 Task: Create a due date automation trigger when advanced on, on the monday before a card is due add content with a description not ending with resume at 11:00 AM.
Action: Mouse moved to (1054, 309)
Screenshot: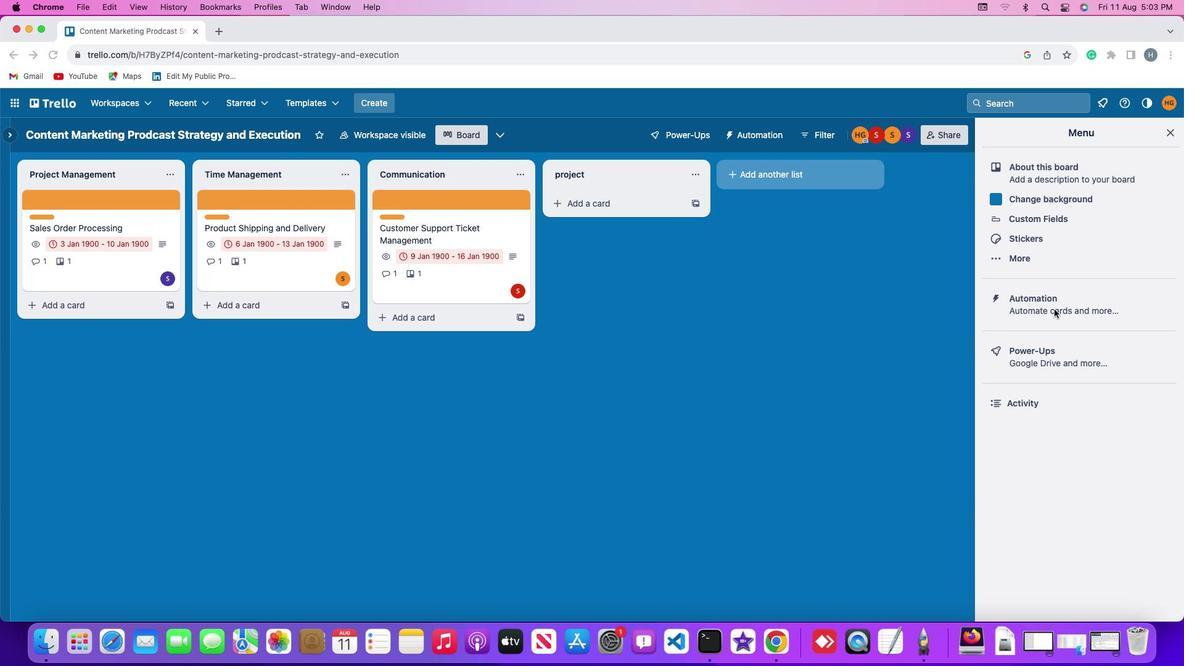 
Action: Mouse pressed left at (1054, 309)
Screenshot: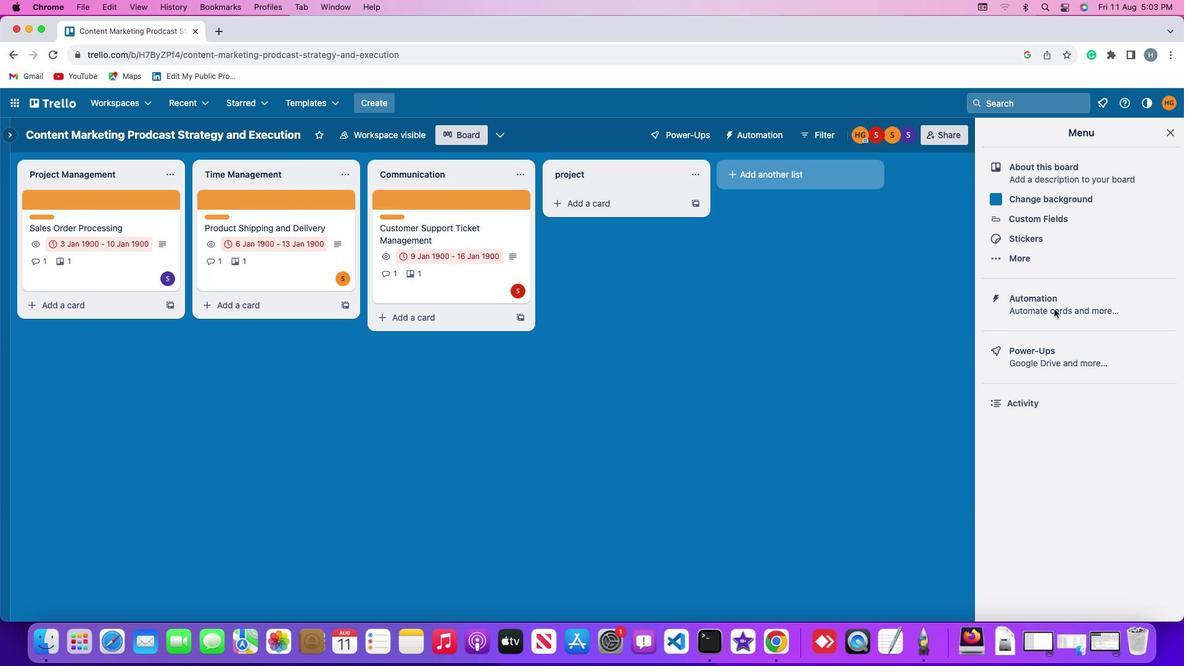 
Action: Mouse pressed left at (1054, 309)
Screenshot: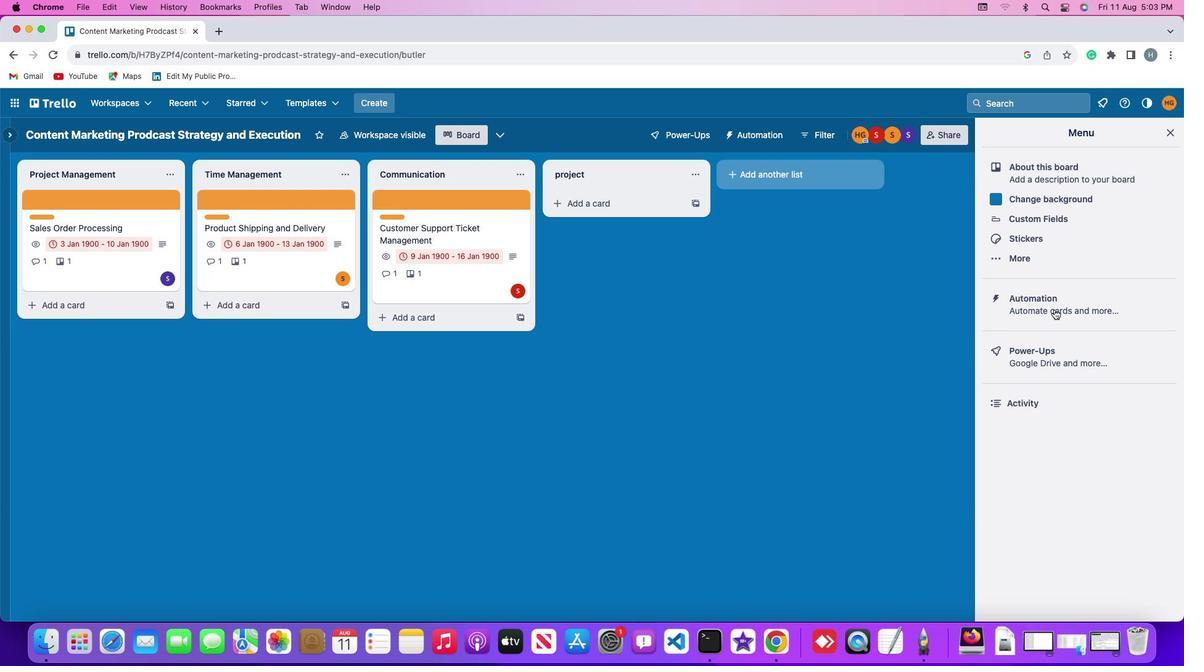 
Action: Mouse moved to (67, 296)
Screenshot: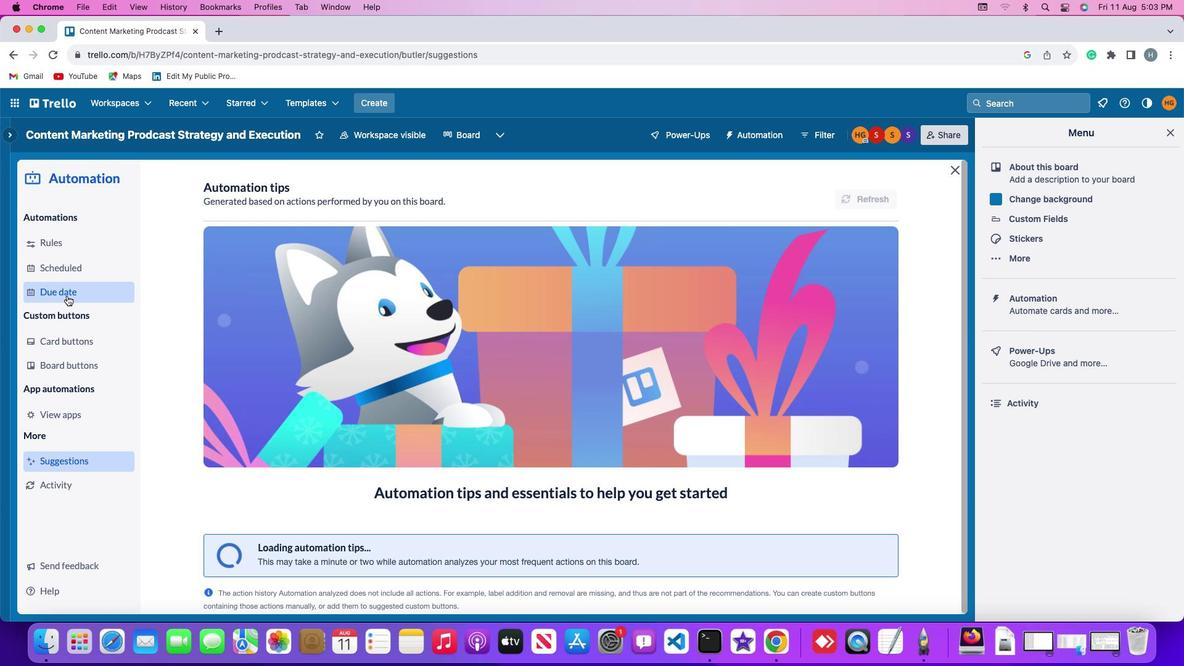 
Action: Mouse pressed left at (67, 296)
Screenshot: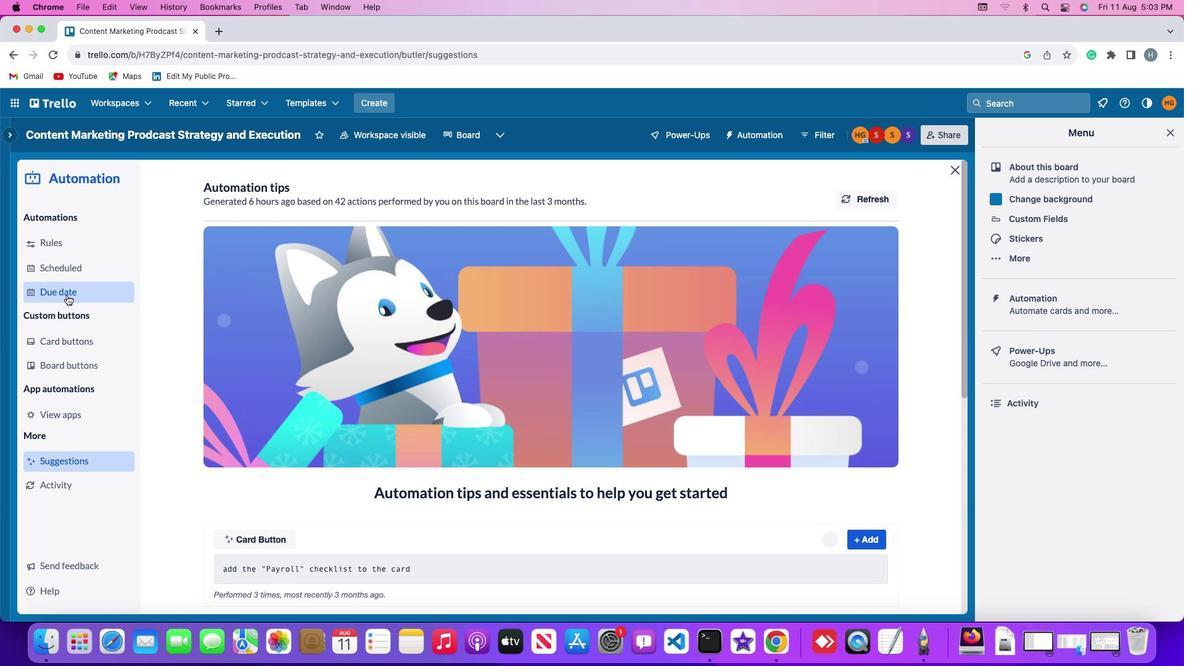 
Action: Mouse moved to (817, 191)
Screenshot: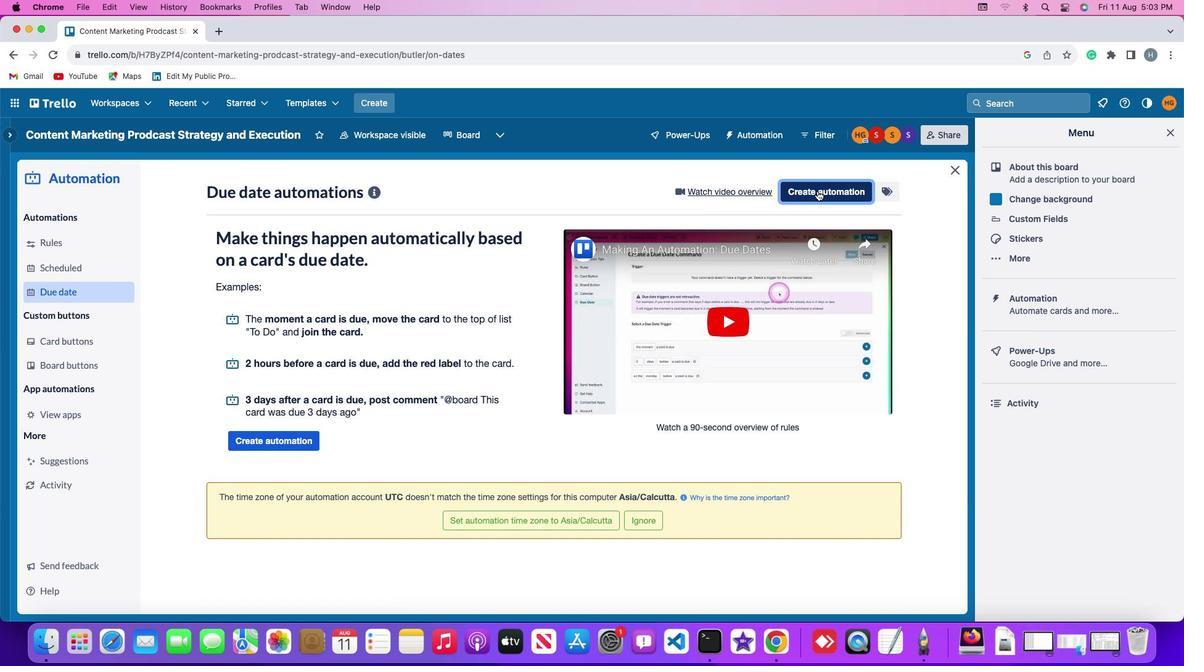 
Action: Mouse pressed left at (817, 191)
Screenshot: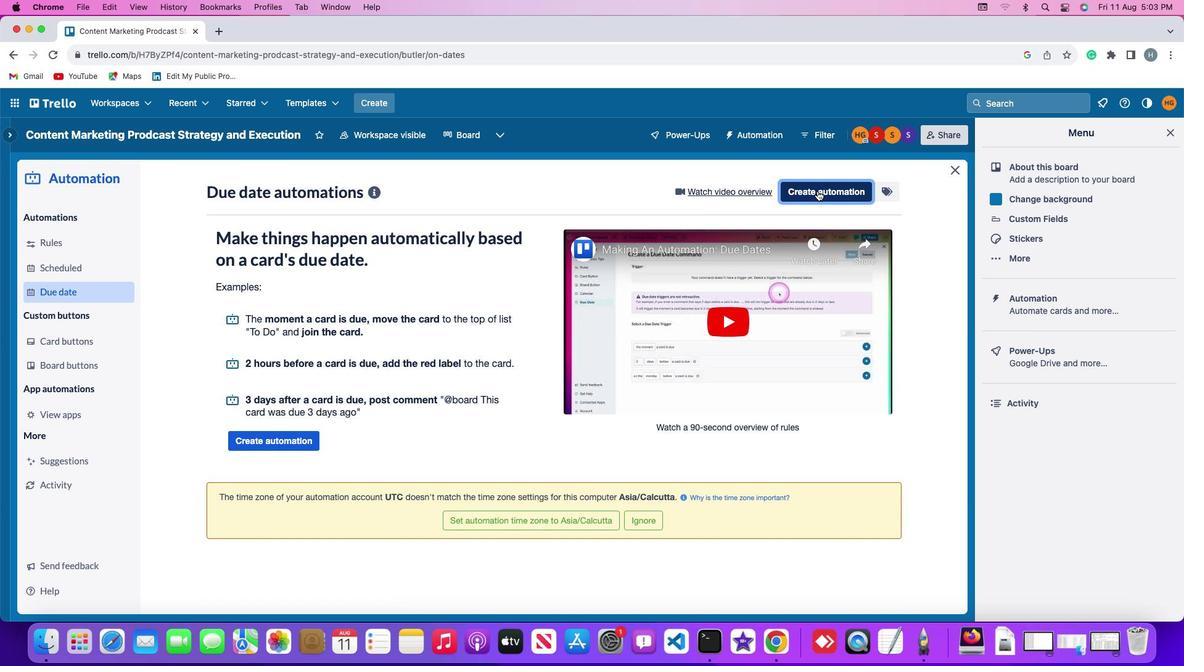 
Action: Mouse moved to (256, 307)
Screenshot: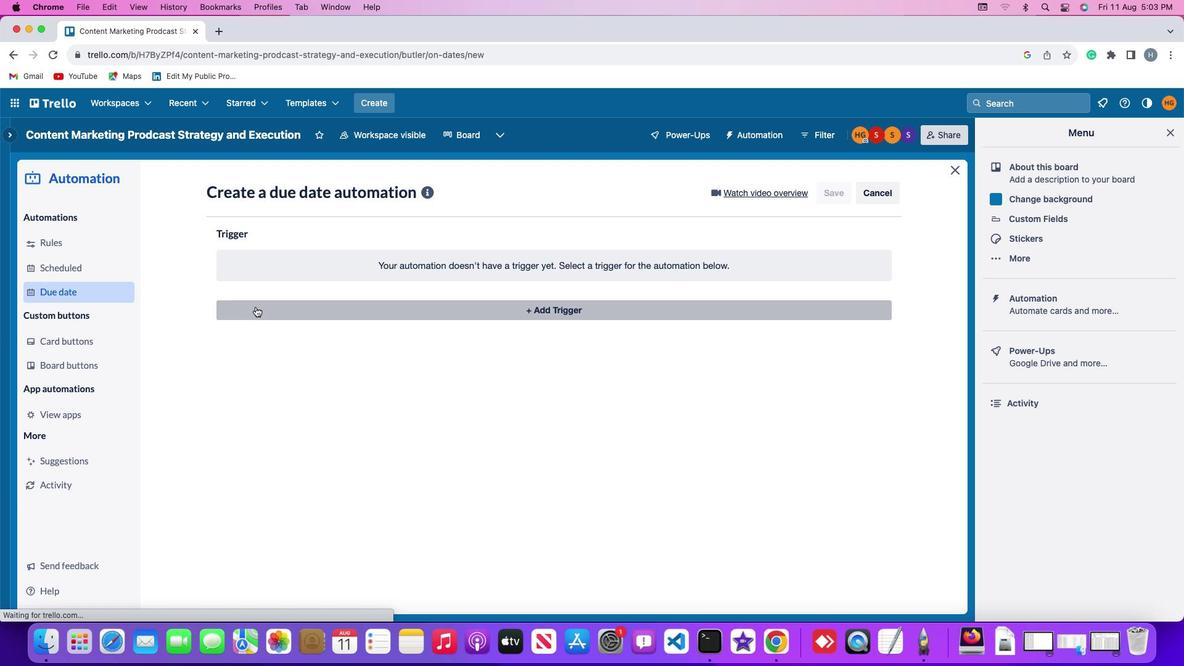 
Action: Mouse pressed left at (256, 307)
Screenshot: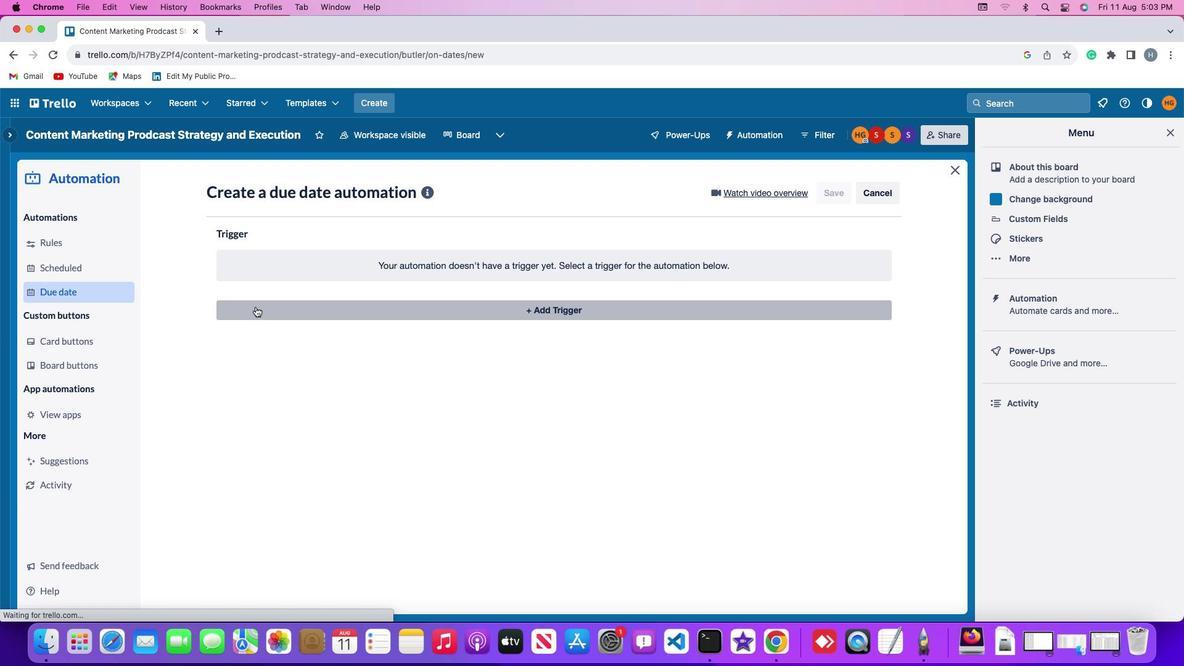 
Action: Mouse moved to (269, 540)
Screenshot: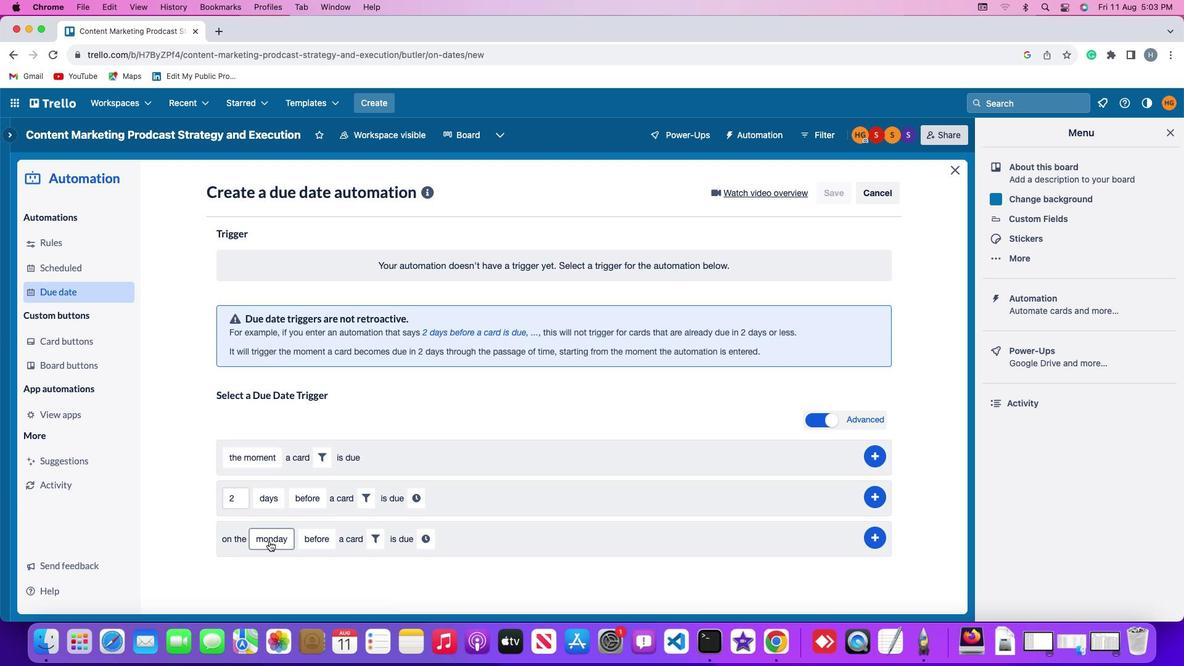 
Action: Mouse pressed left at (269, 540)
Screenshot: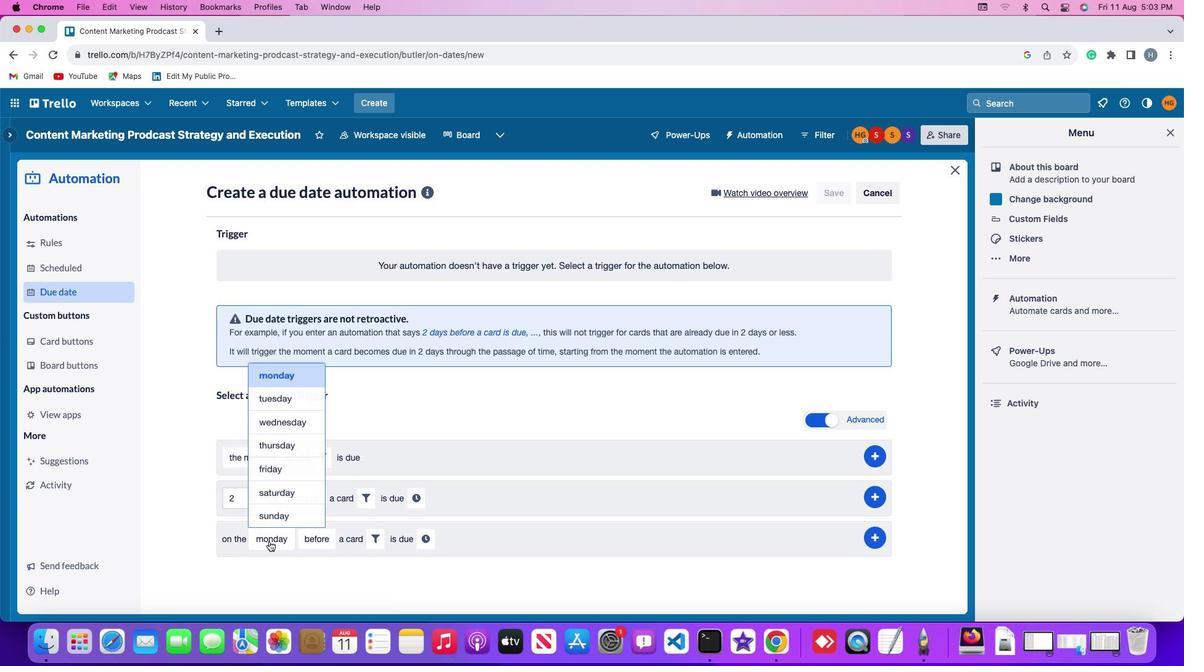 
Action: Mouse moved to (289, 367)
Screenshot: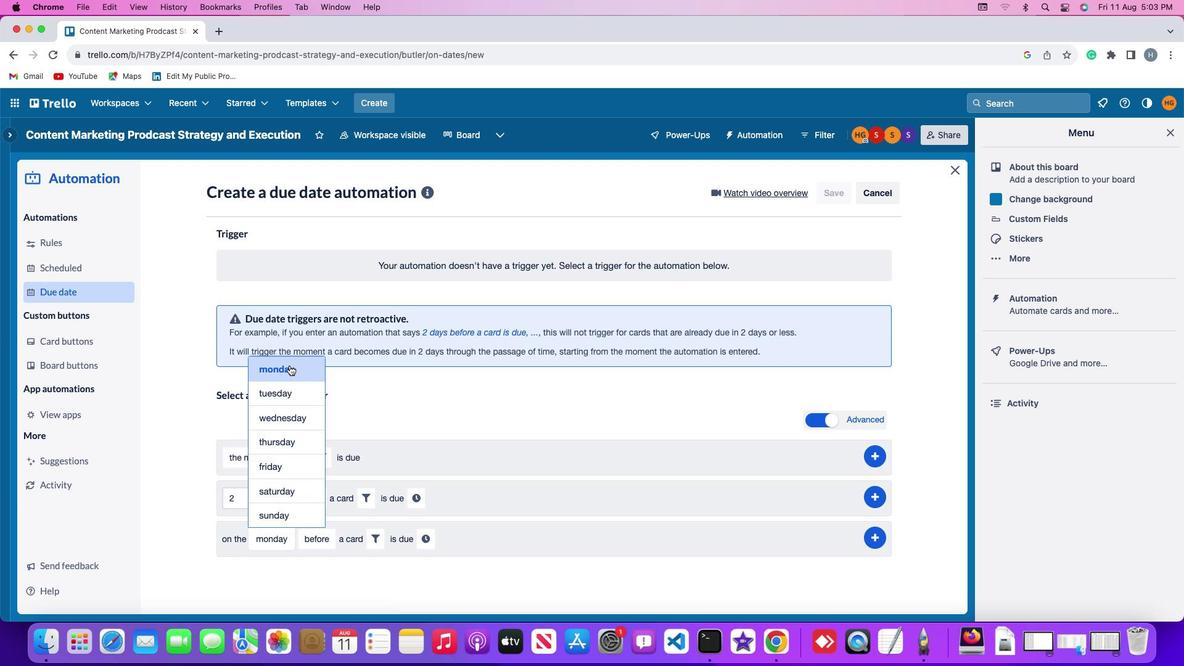 
Action: Mouse pressed left at (289, 367)
Screenshot: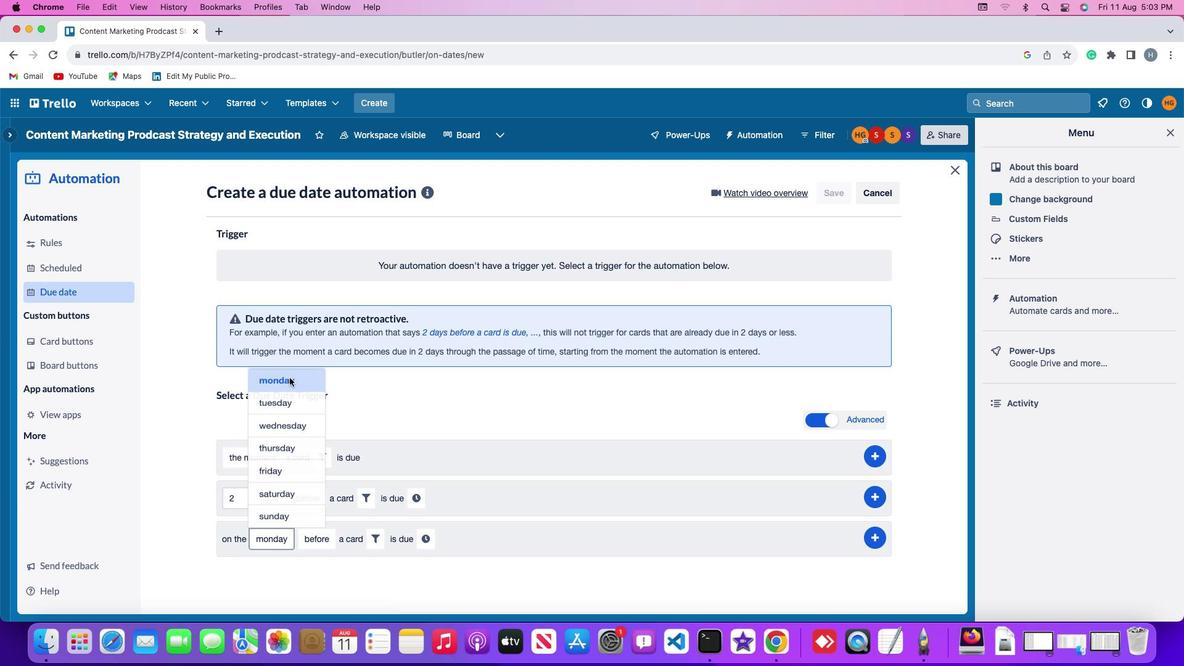 
Action: Mouse moved to (317, 537)
Screenshot: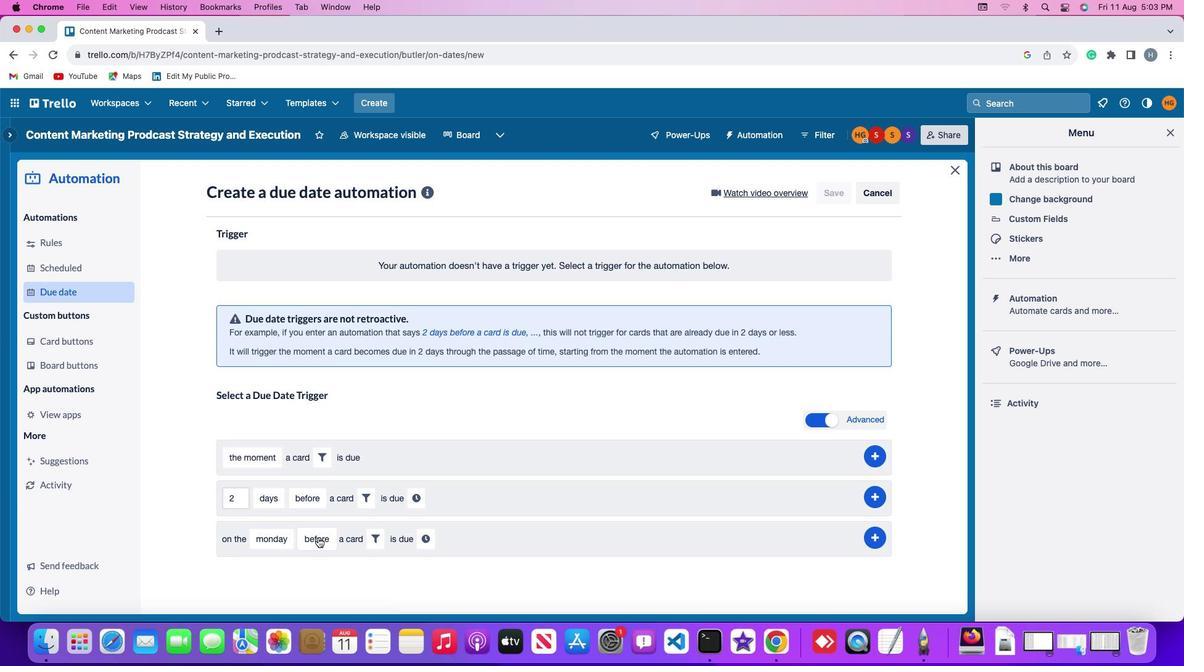 
Action: Mouse pressed left at (317, 537)
Screenshot: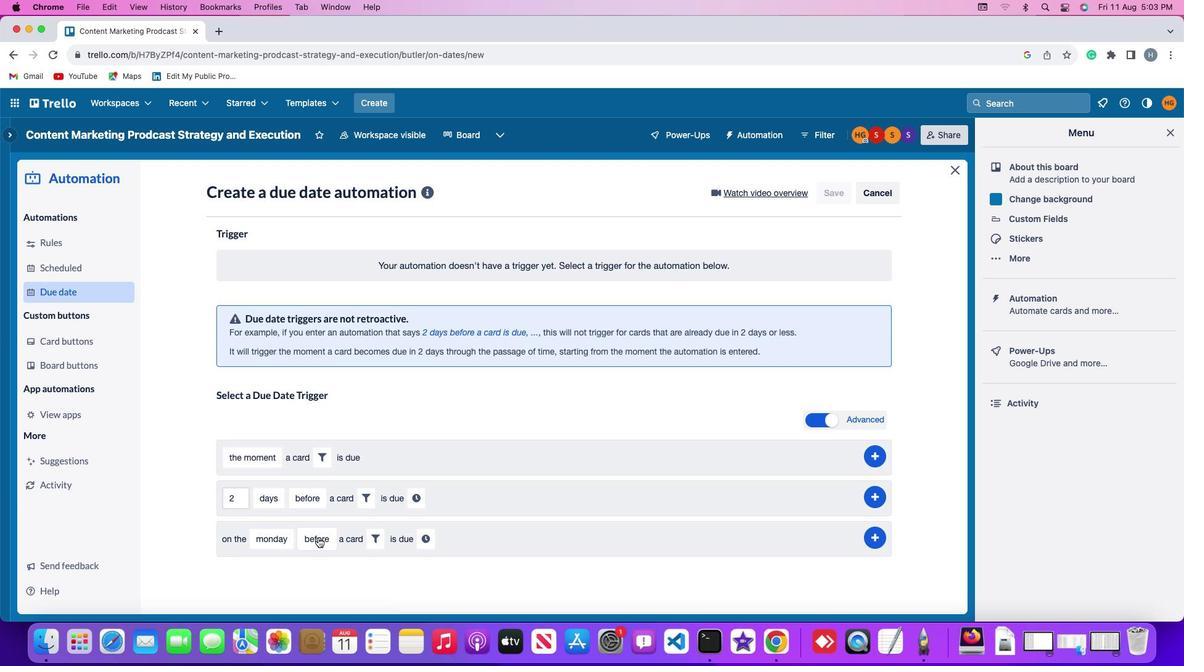 
Action: Mouse moved to (343, 438)
Screenshot: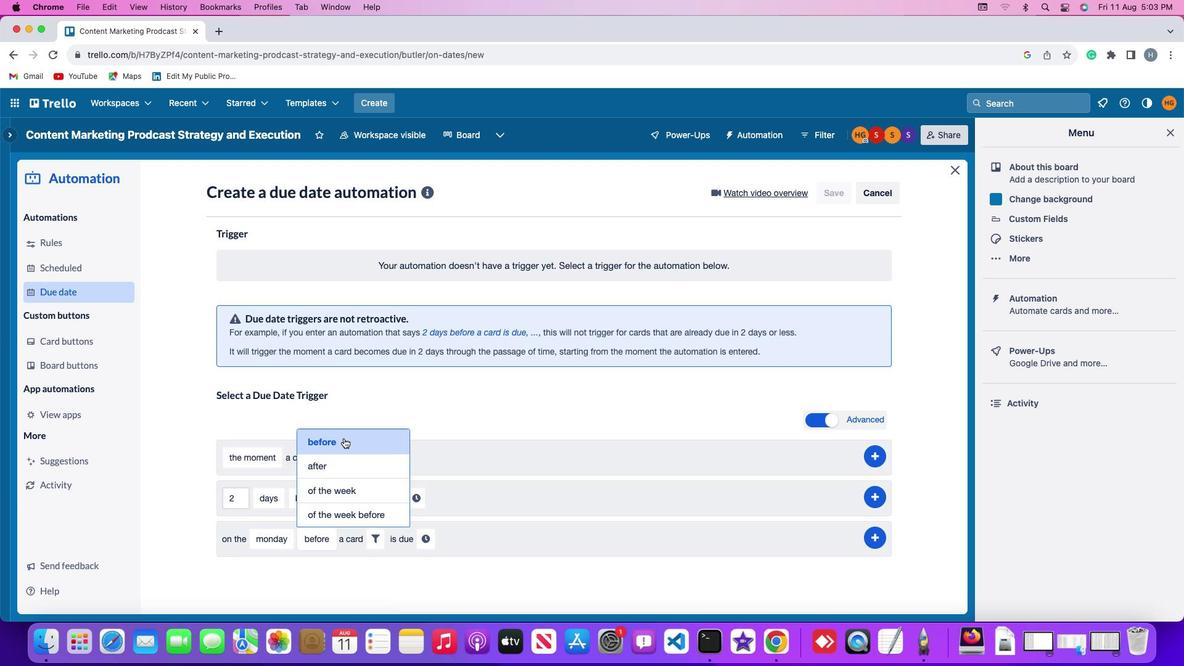 
Action: Mouse pressed left at (343, 438)
Screenshot: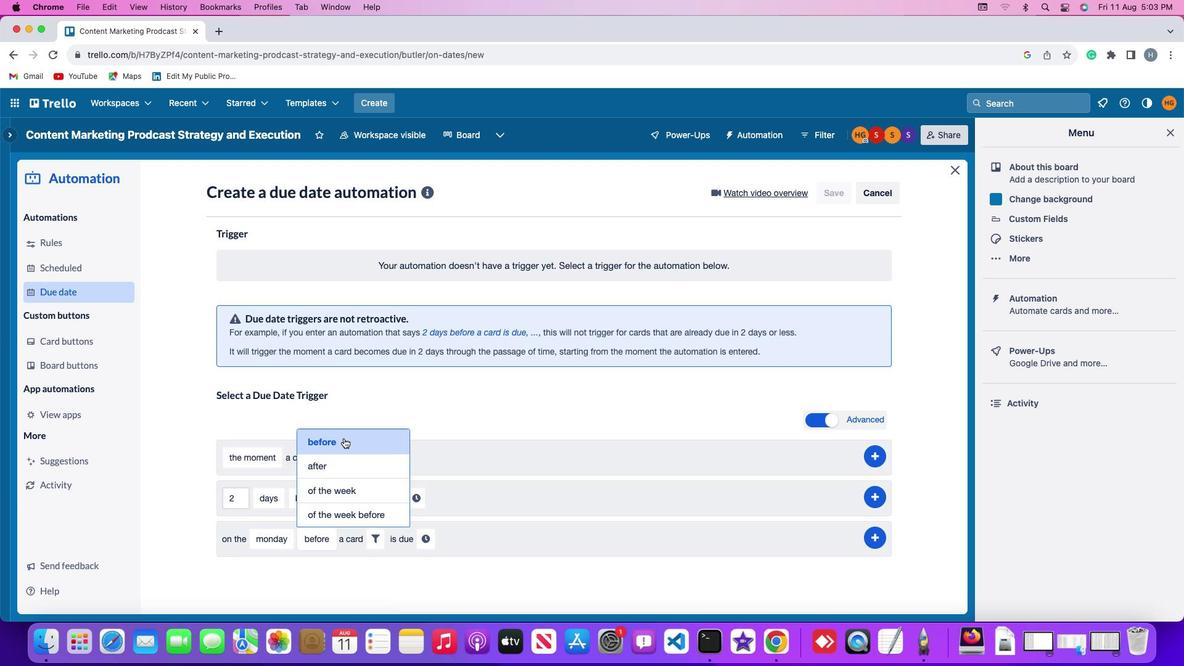 
Action: Mouse moved to (376, 537)
Screenshot: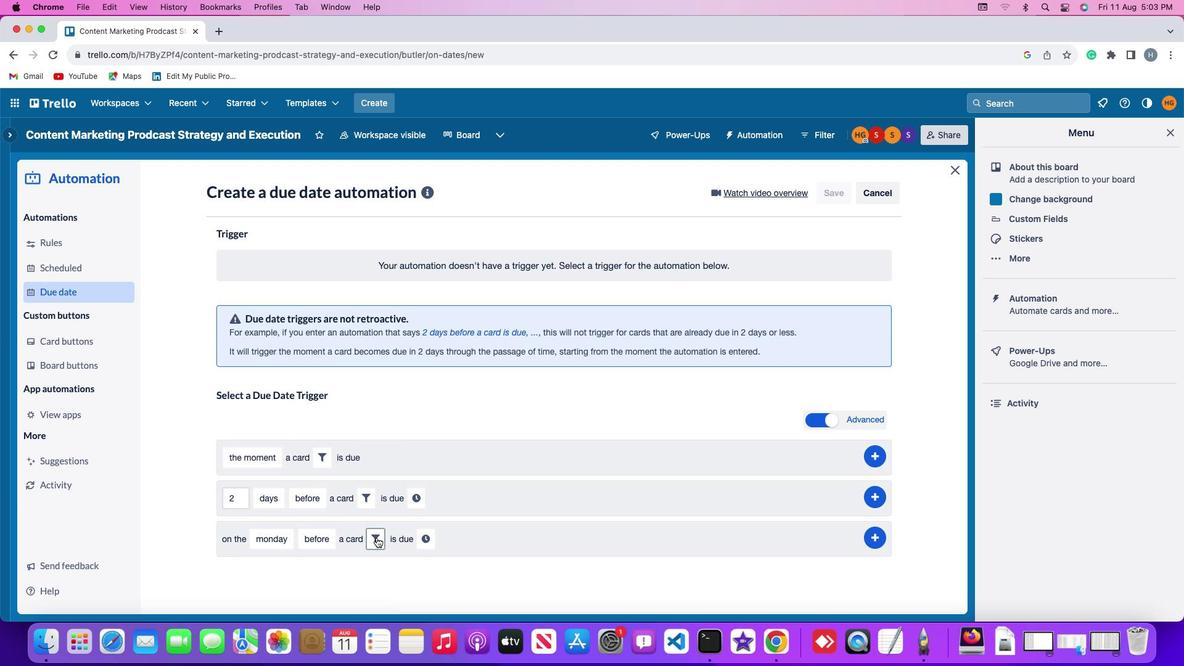 
Action: Mouse pressed left at (376, 537)
Screenshot: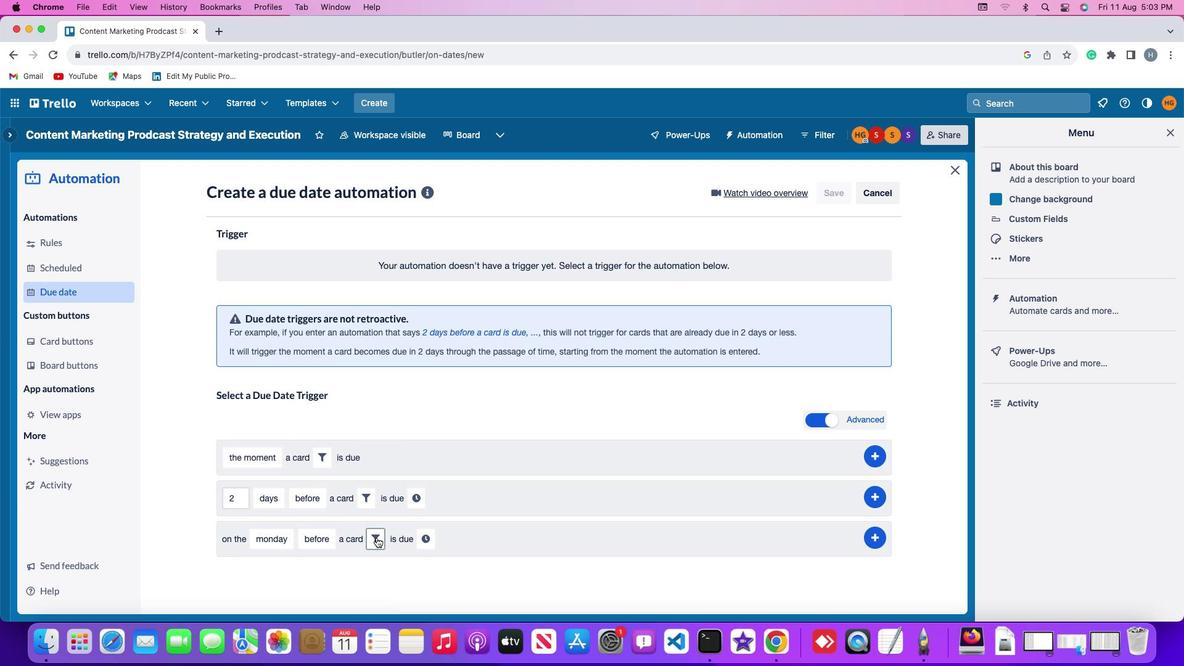 
Action: Mouse moved to (531, 574)
Screenshot: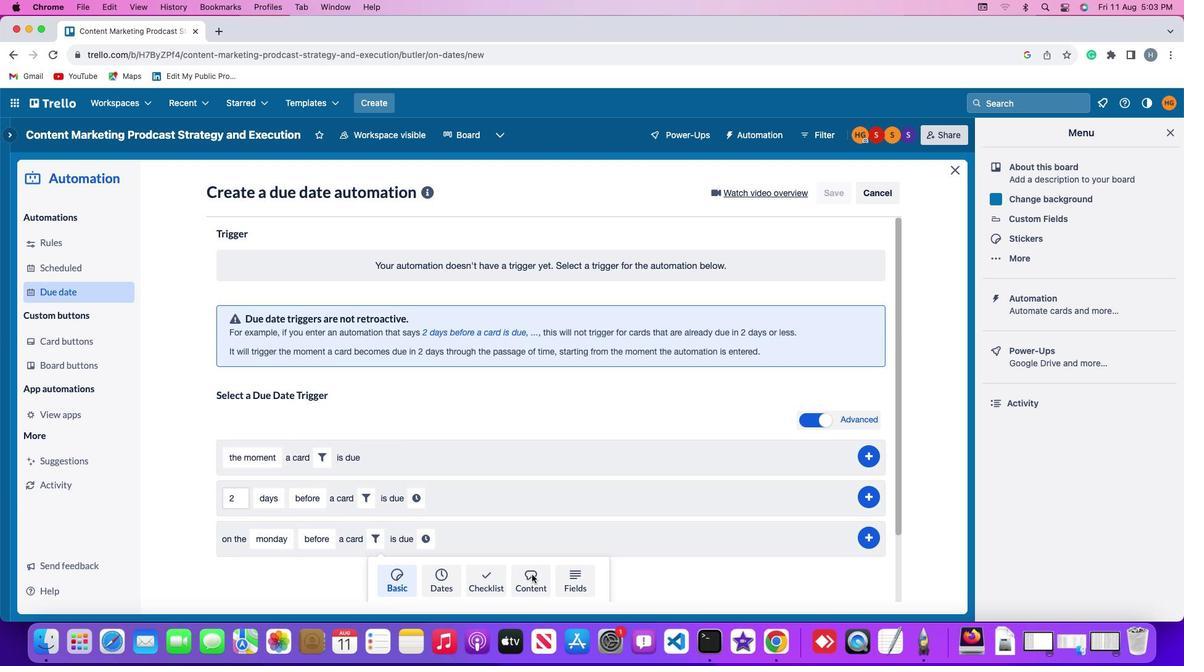 
Action: Mouse pressed left at (531, 574)
Screenshot: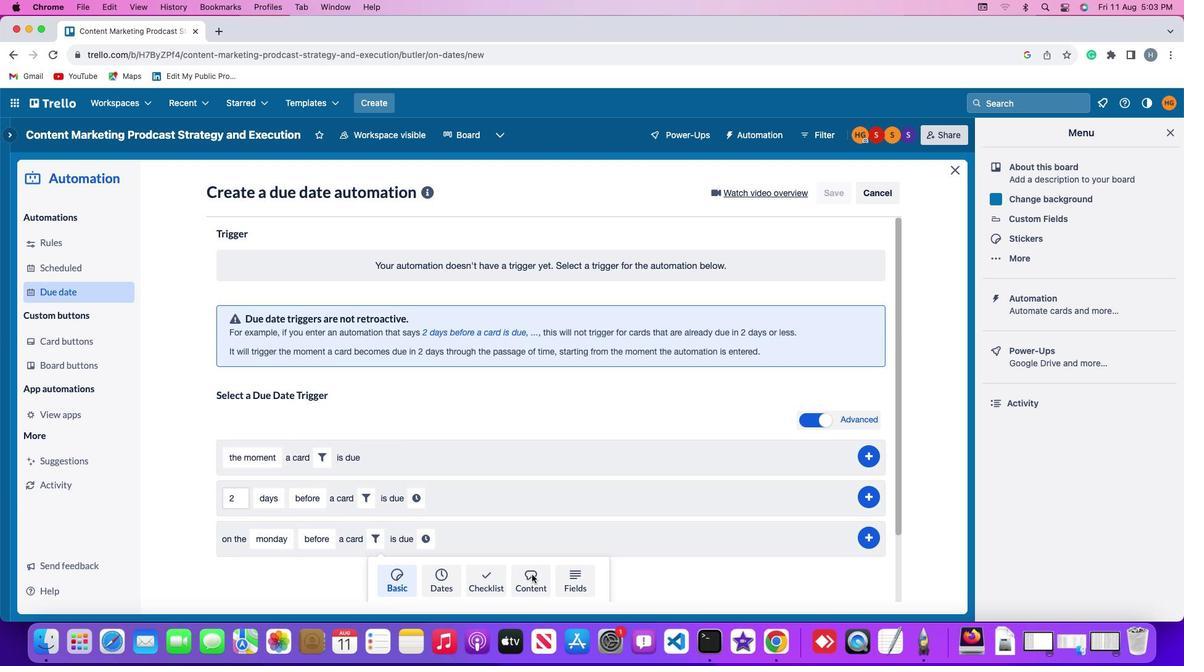
Action: Mouse moved to (307, 574)
Screenshot: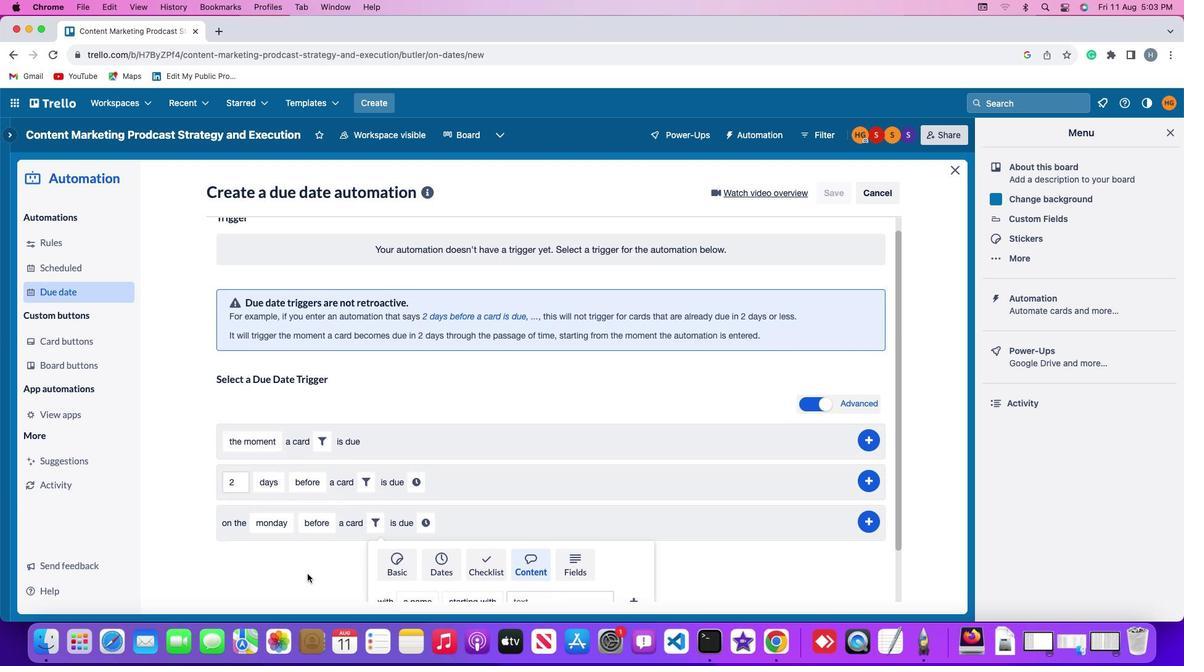 
Action: Mouse scrolled (307, 574) with delta (0, 0)
Screenshot: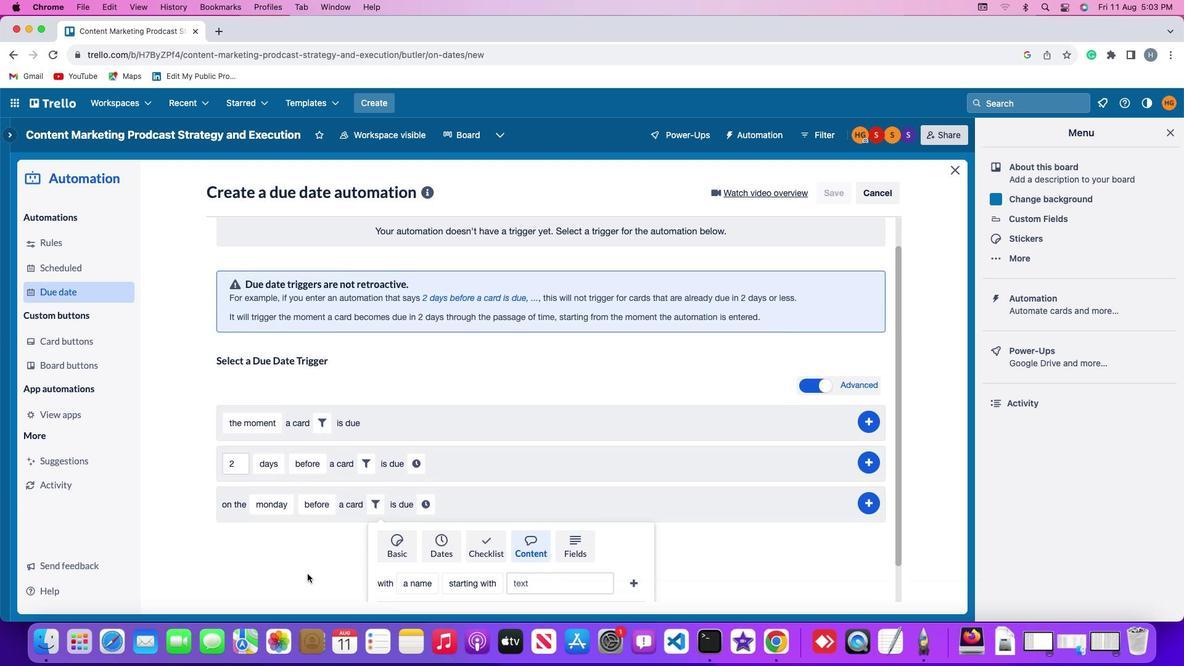
Action: Mouse scrolled (307, 574) with delta (0, 0)
Screenshot: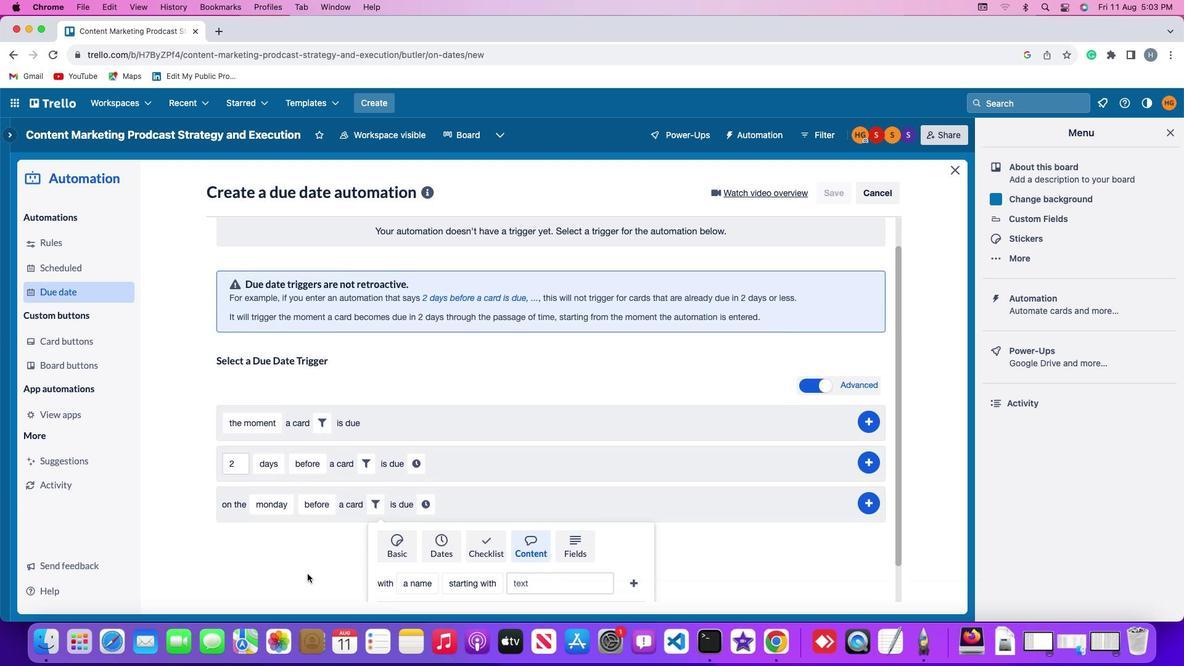 
Action: Mouse scrolled (307, 574) with delta (0, -1)
Screenshot: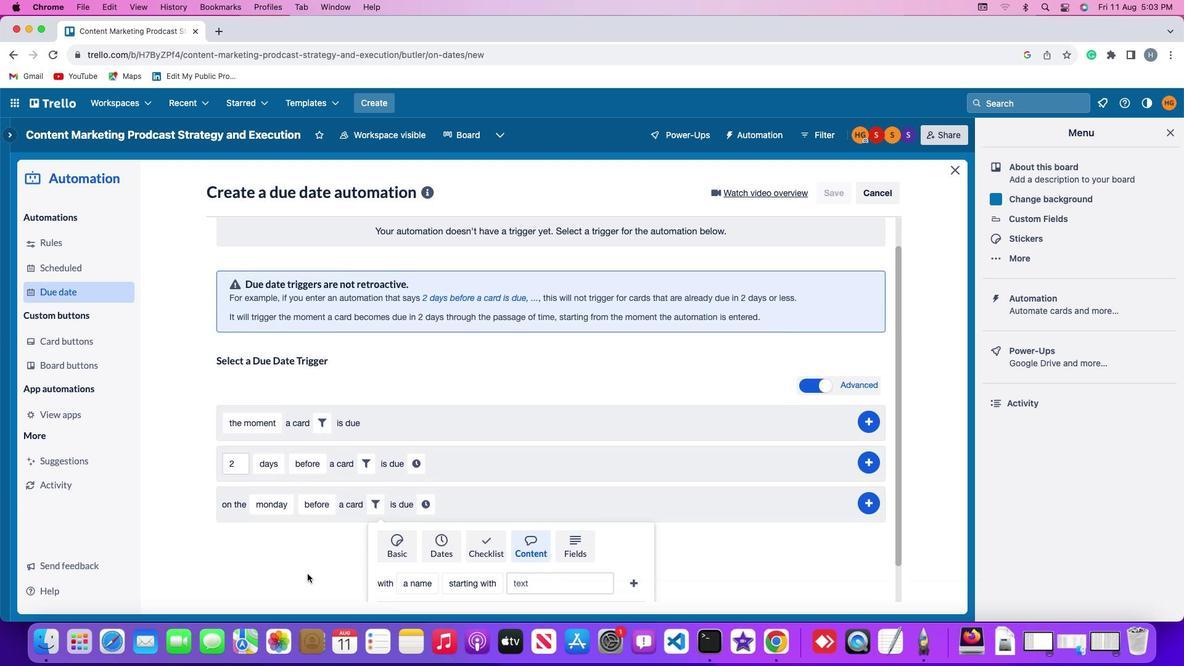 
Action: Mouse scrolled (307, 574) with delta (0, -3)
Screenshot: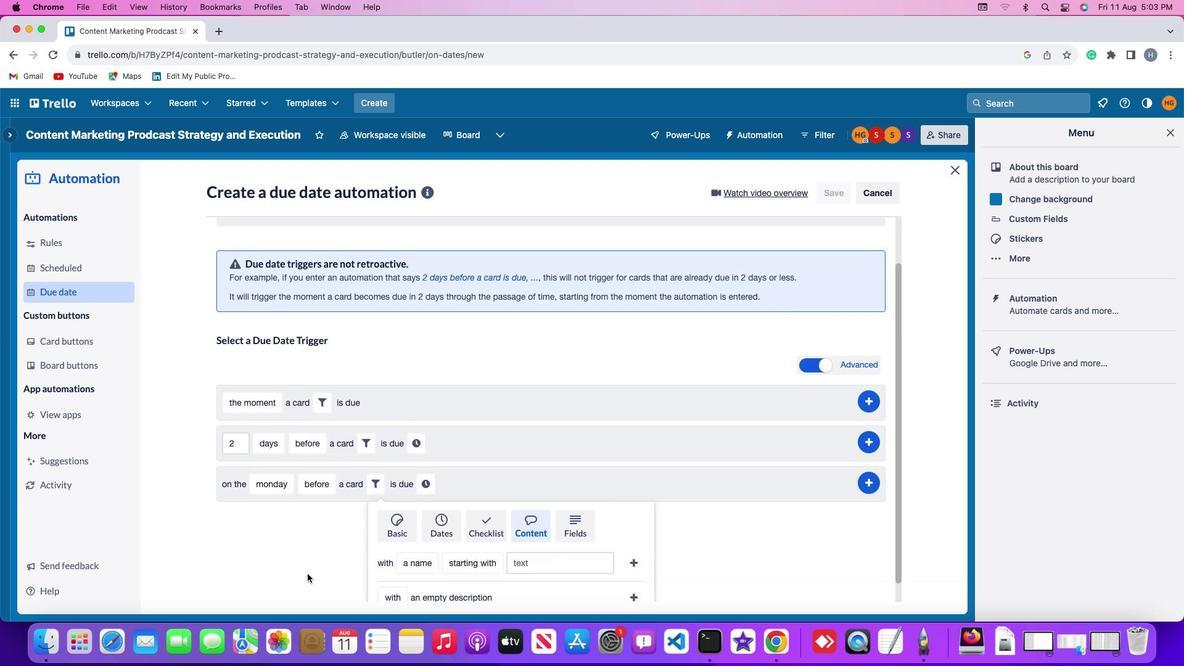 
Action: Mouse moved to (307, 574)
Screenshot: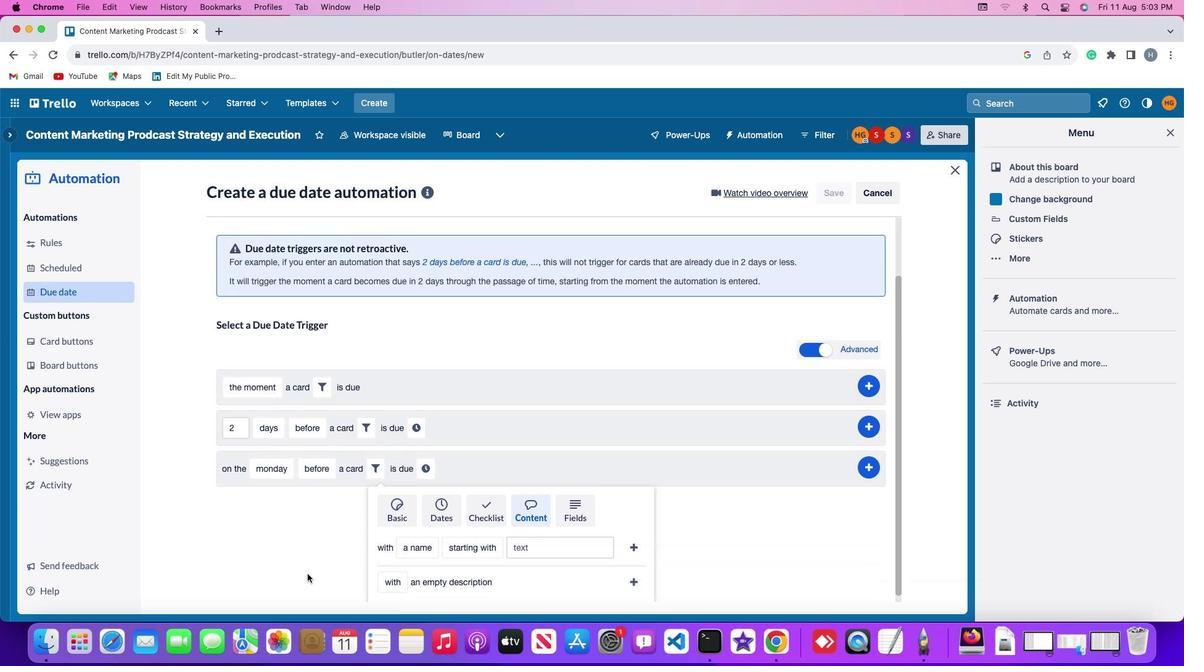 
Action: Mouse scrolled (307, 574) with delta (0, -3)
Screenshot: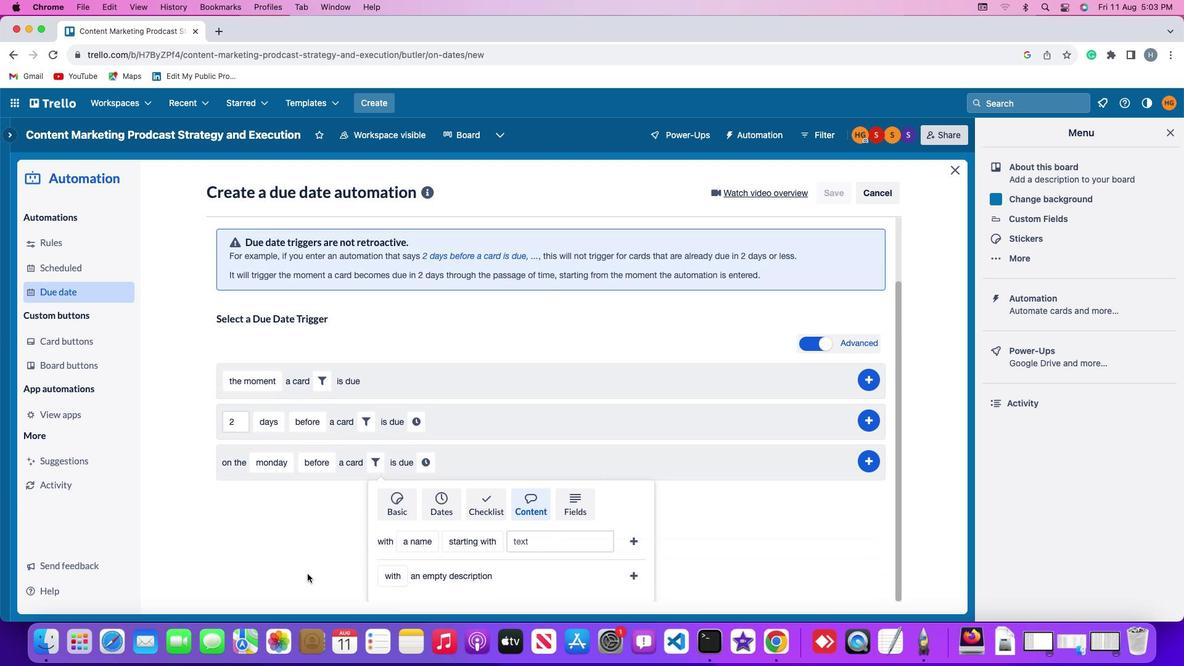
Action: Mouse moved to (420, 543)
Screenshot: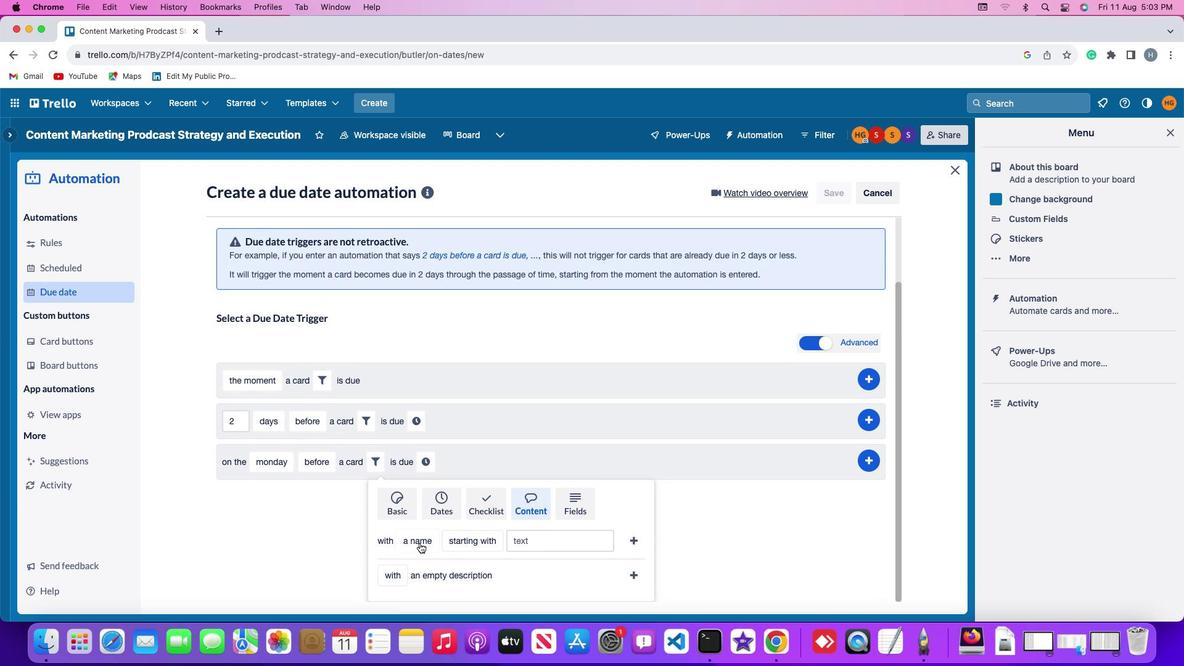 
Action: Mouse pressed left at (420, 543)
Screenshot: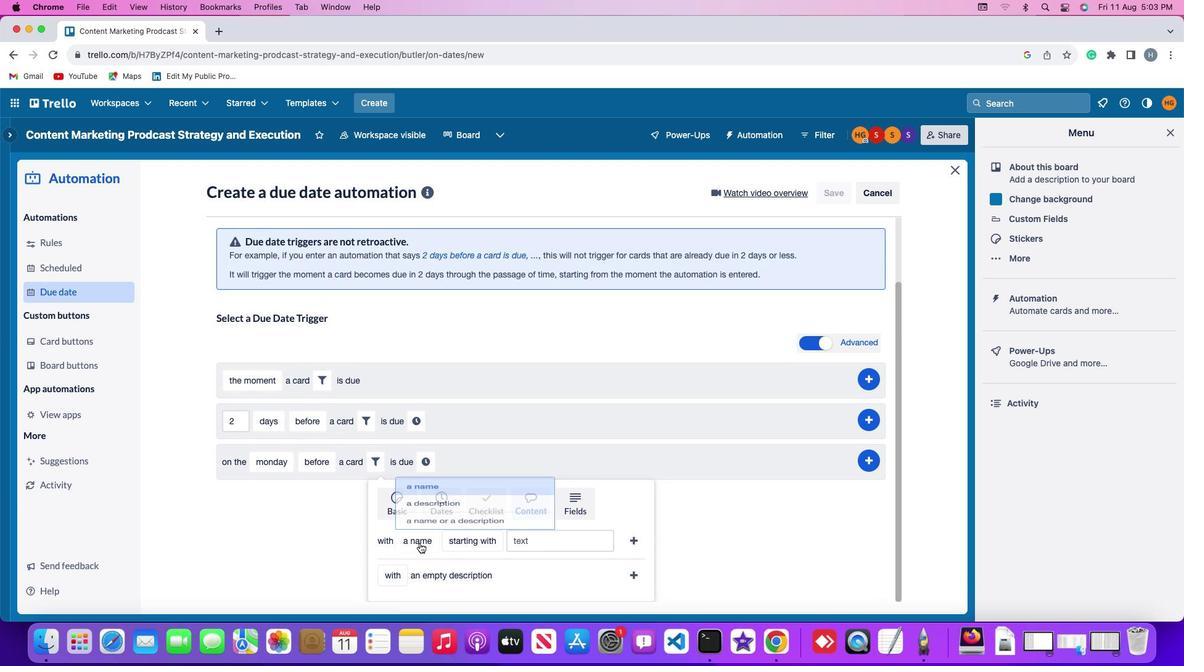 
Action: Mouse moved to (432, 488)
Screenshot: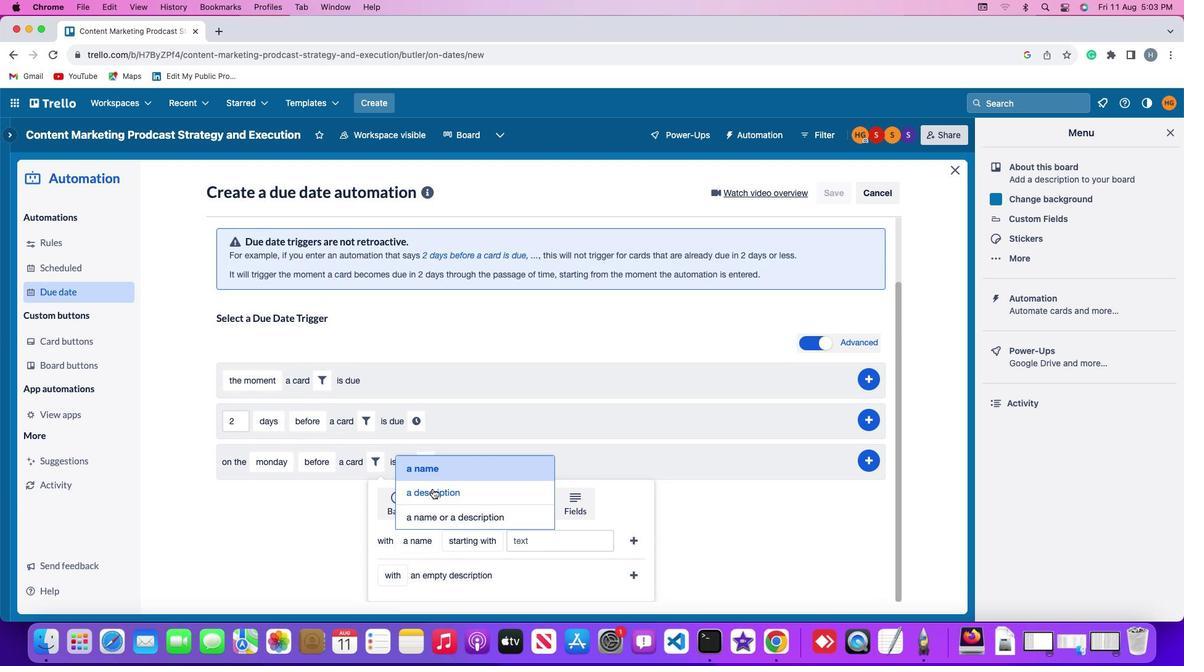 
Action: Mouse pressed left at (432, 488)
Screenshot: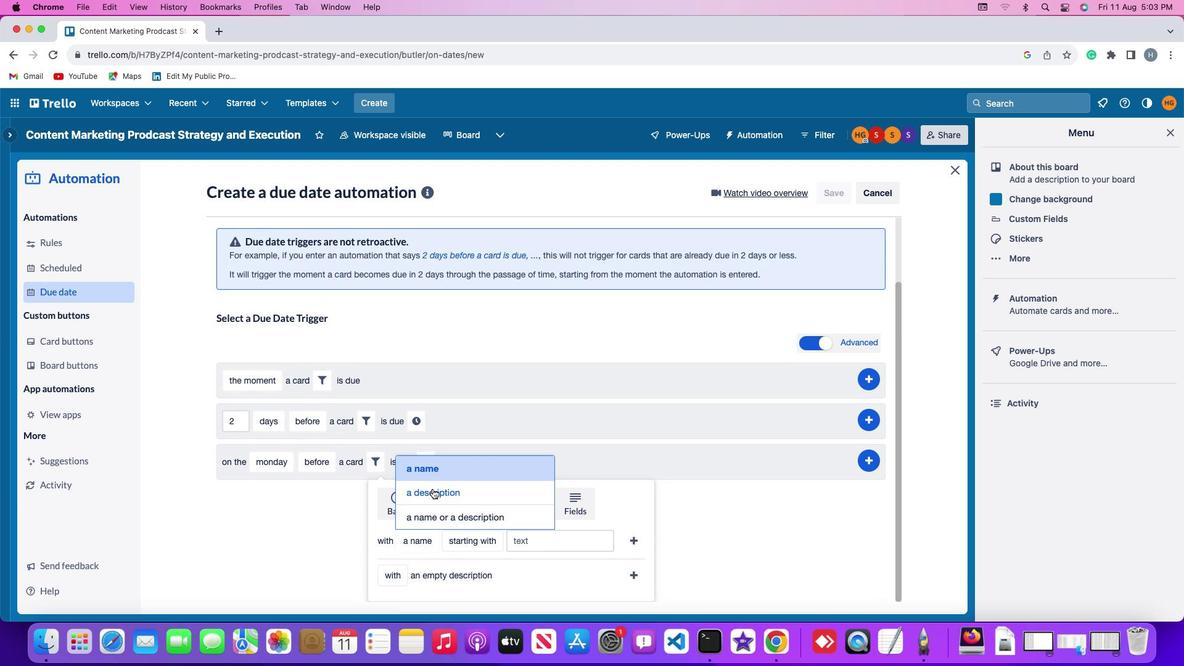
Action: Mouse moved to (493, 544)
Screenshot: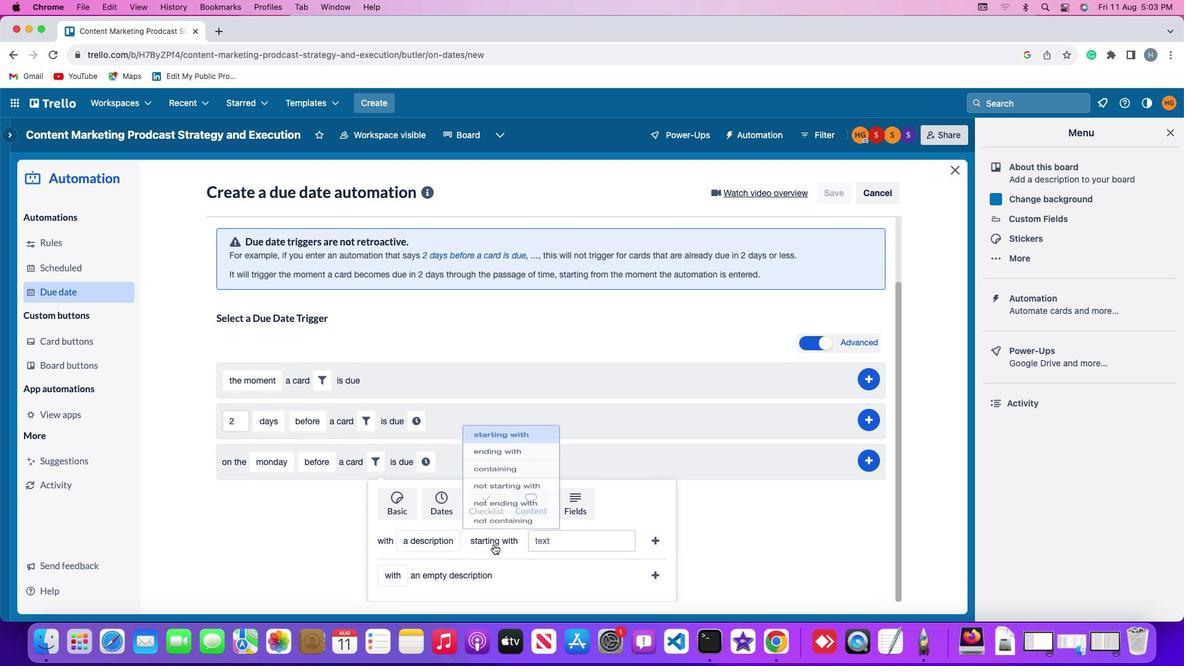 
Action: Mouse pressed left at (493, 544)
Screenshot: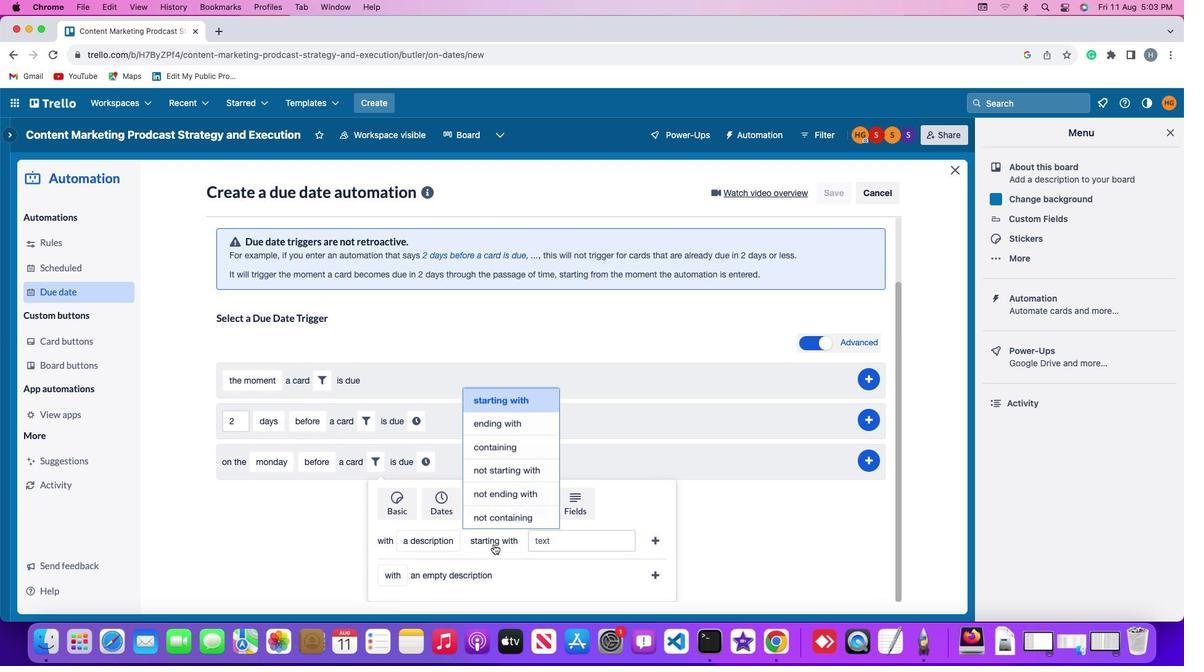 
Action: Mouse moved to (495, 495)
Screenshot: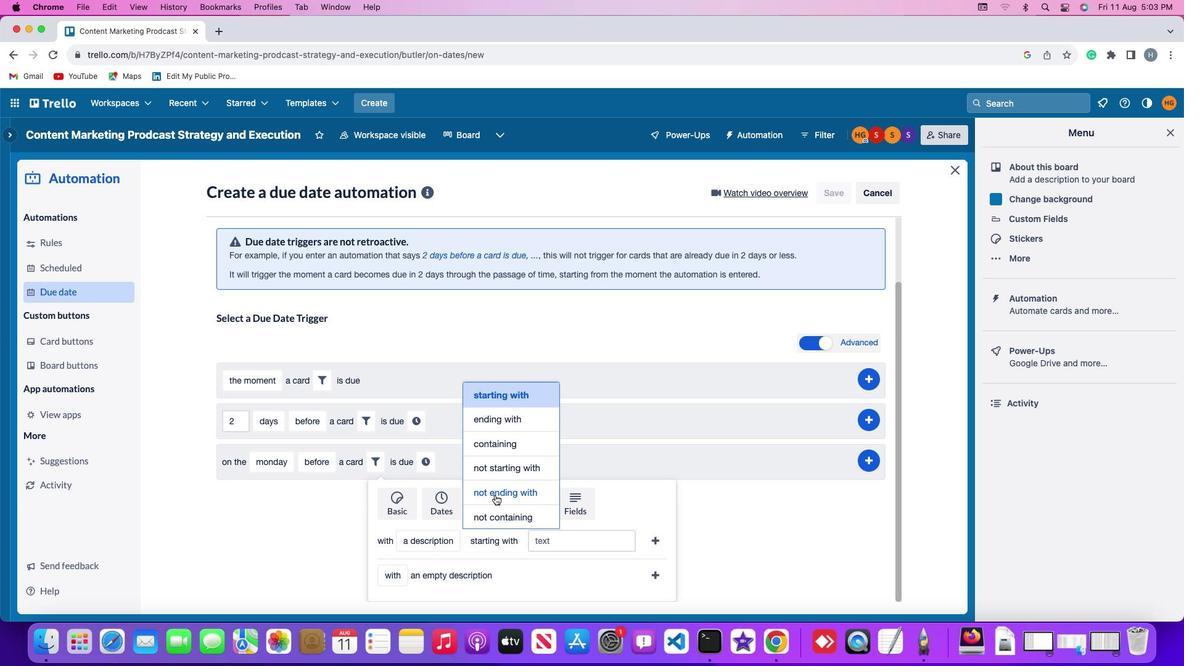 
Action: Mouse pressed left at (495, 495)
Screenshot: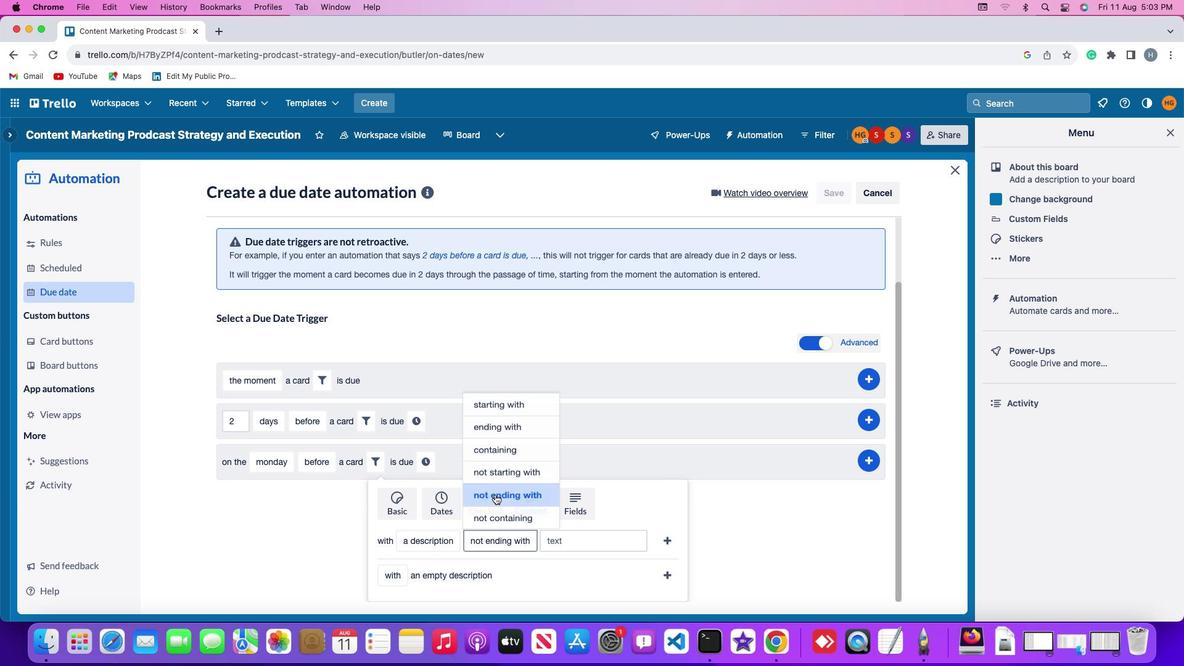 
Action: Mouse moved to (561, 540)
Screenshot: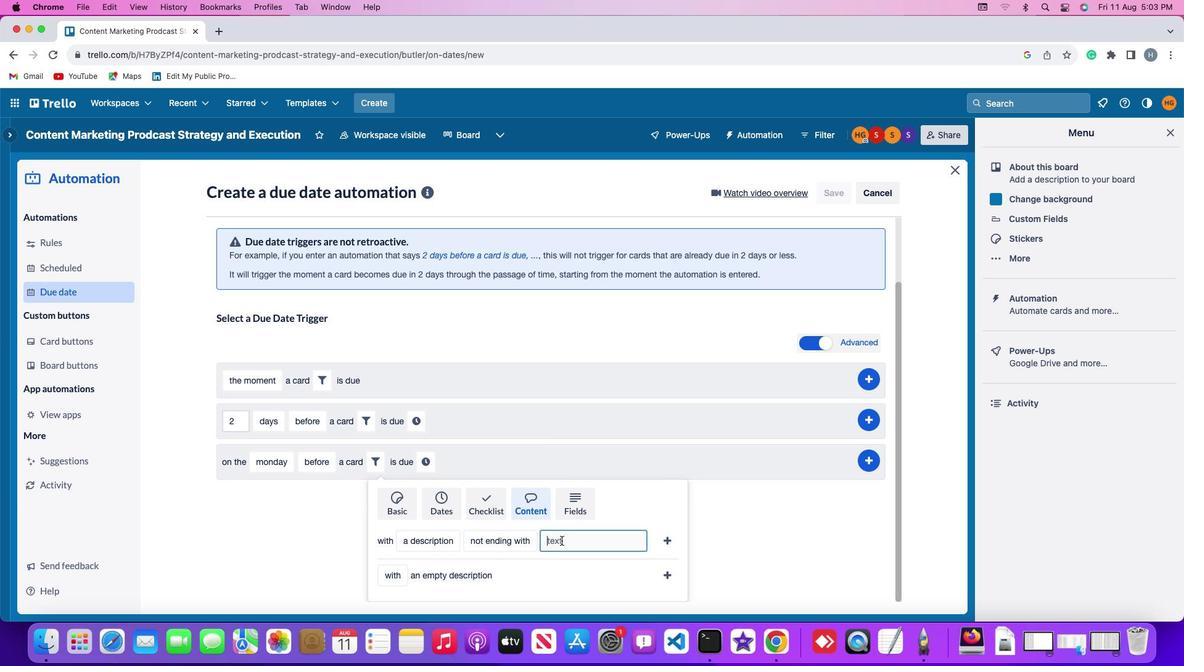 
Action: Mouse pressed left at (561, 540)
Screenshot: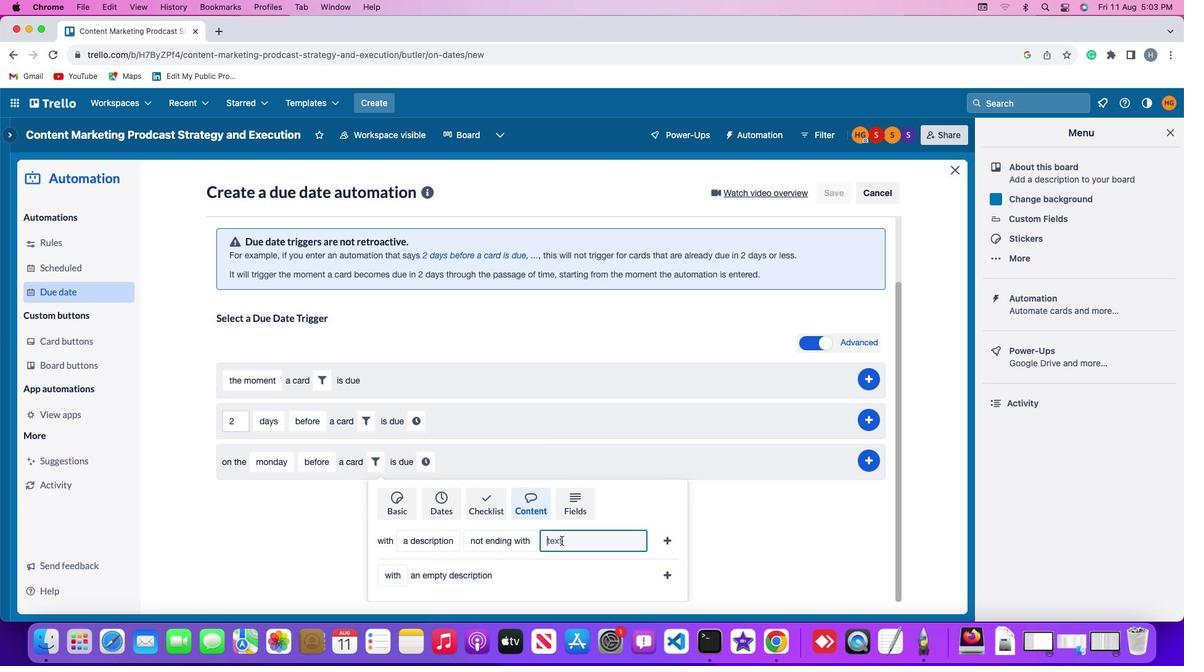 
Action: Key pressed 'r''e''s''u''m''e'
Screenshot: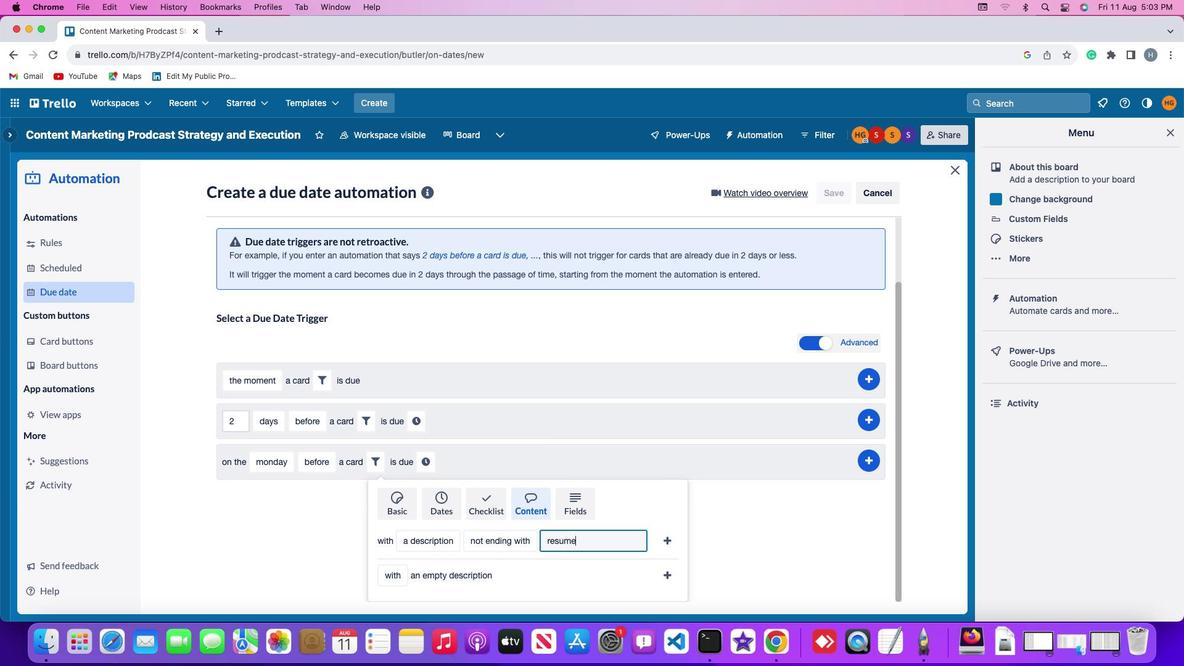 
Action: Mouse moved to (668, 538)
Screenshot: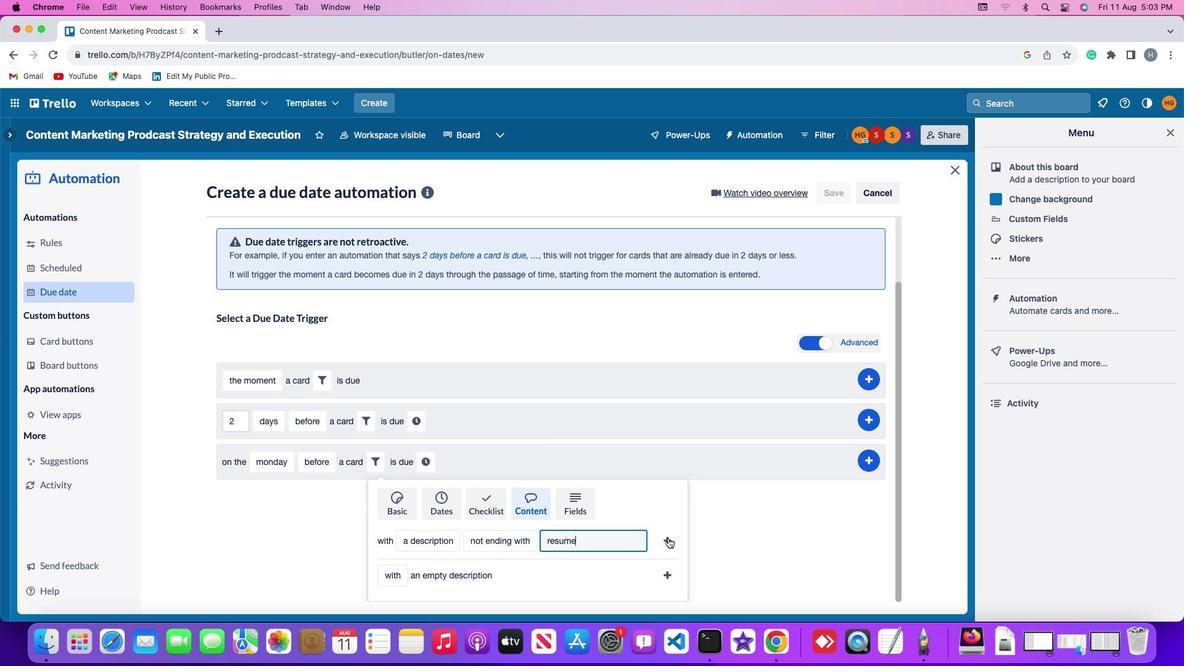 
Action: Mouse pressed left at (668, 538)
Screenshot: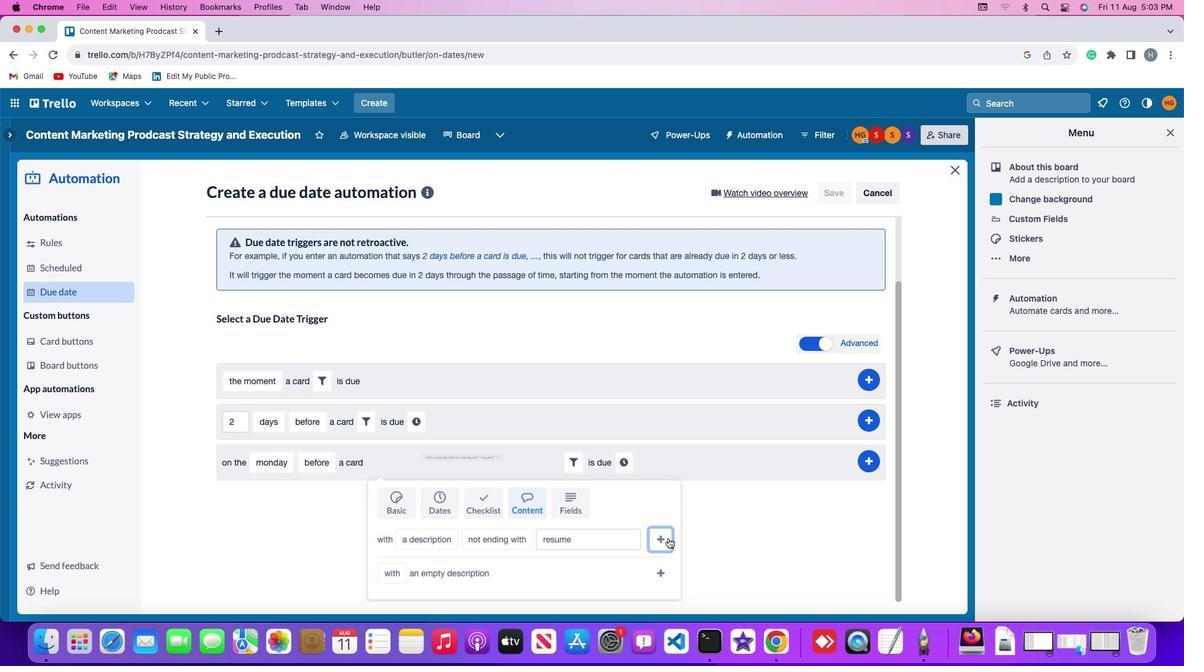 
Action: Mouse moved to (632, 536)
Screenshot: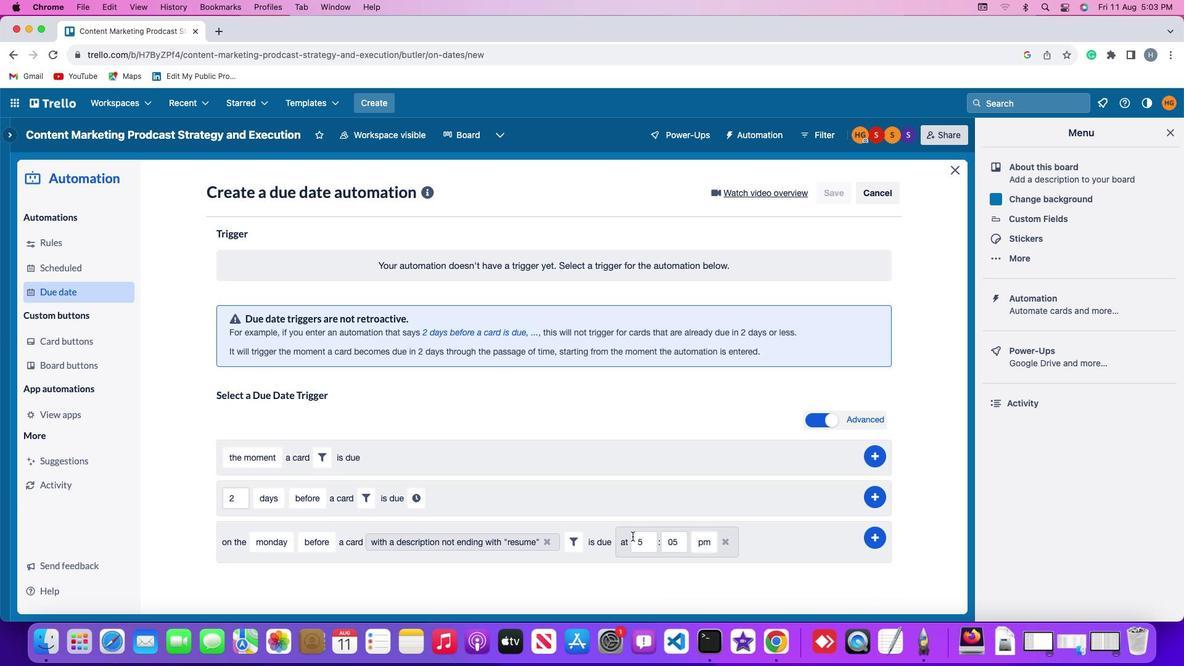 
Action: Mouse pressed left at (632, 536)
Screenshot: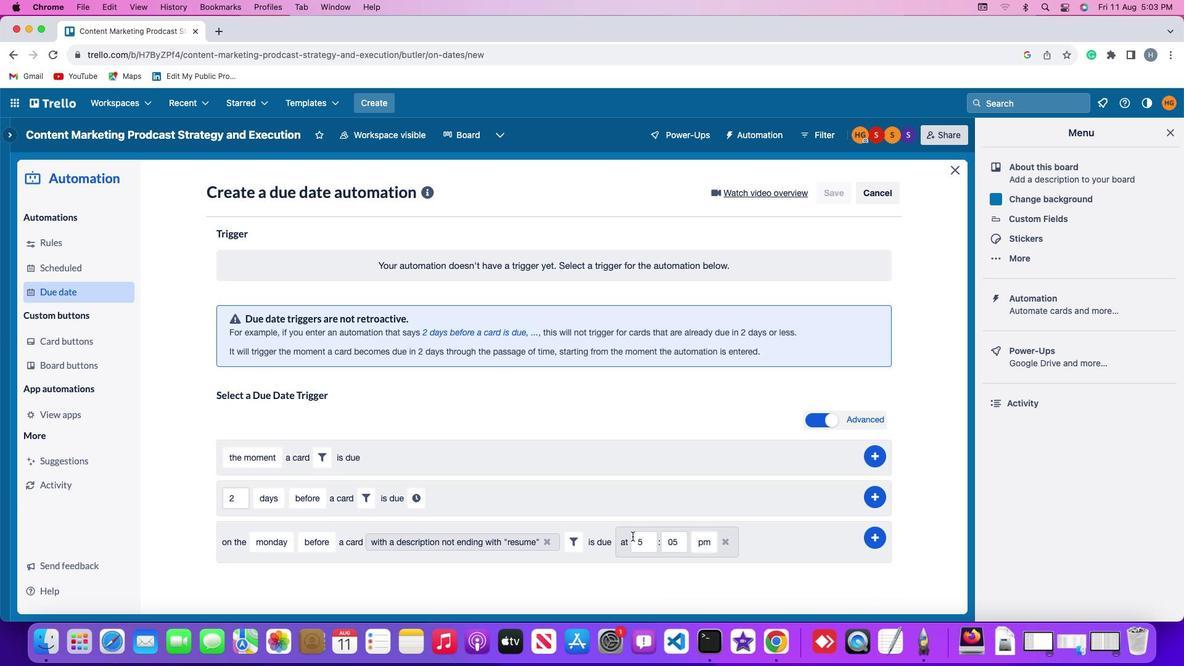 
Action: Mouse moved to (647, 539)
Screenshot: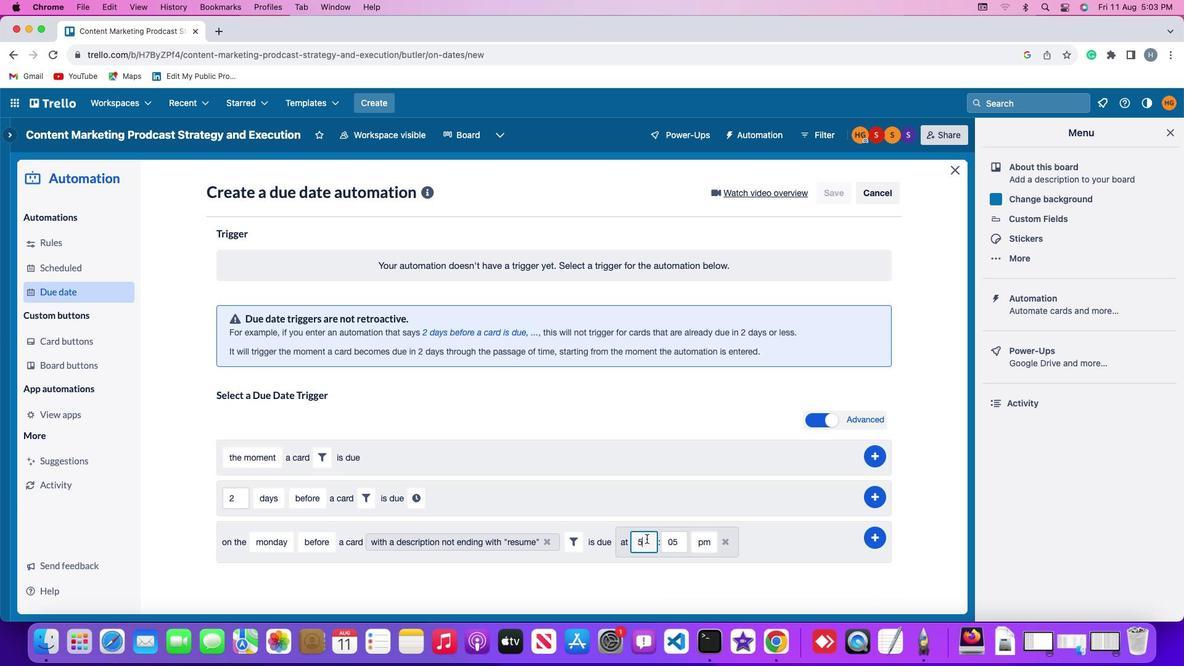 
Action: Mouse pressed left at (647, 539)
Screenshot: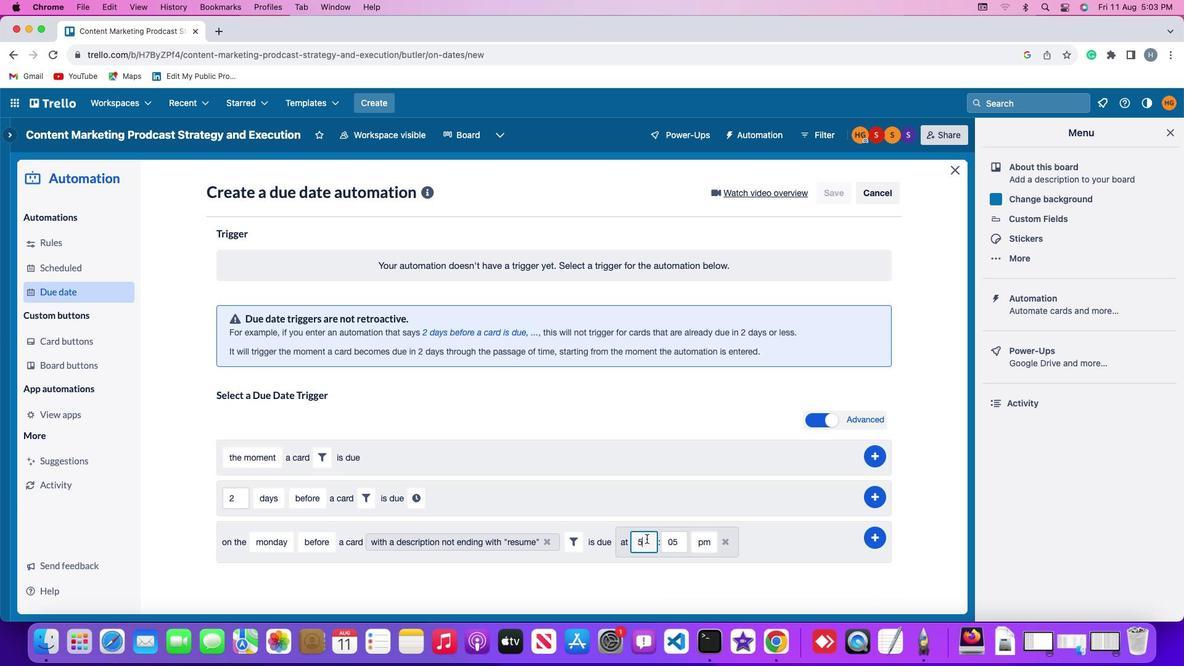 
Action: Mouse moved to (647, 539)
Screenshot: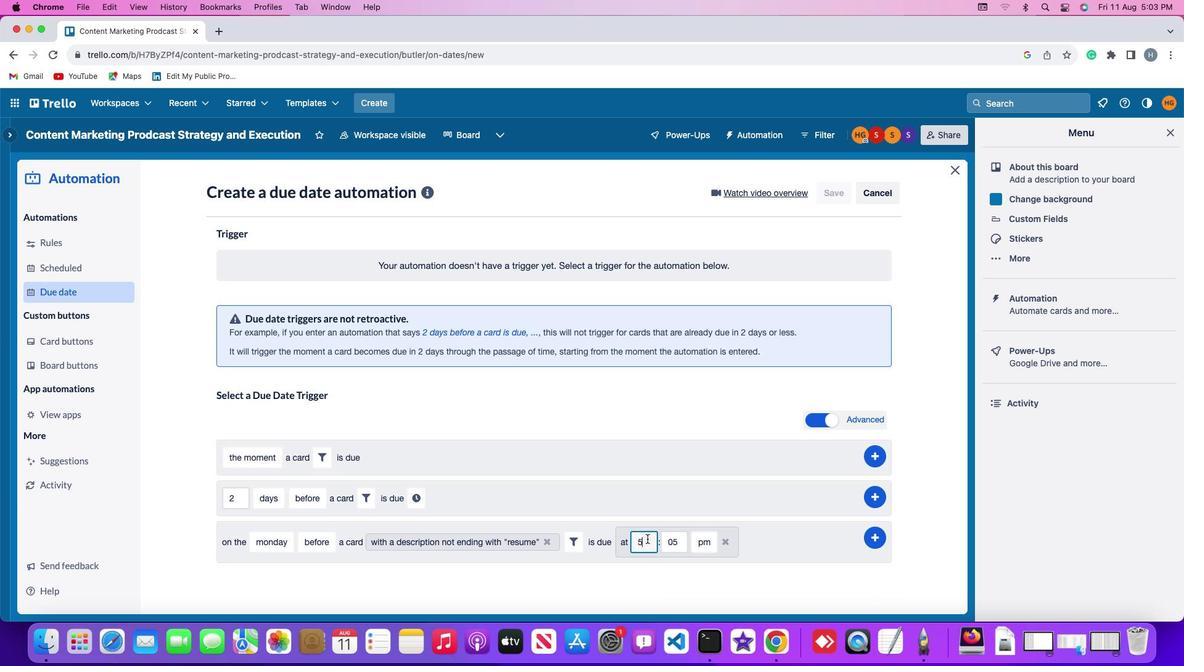 
Action: Key pressed Key.backspace'1''1'
Screenshot: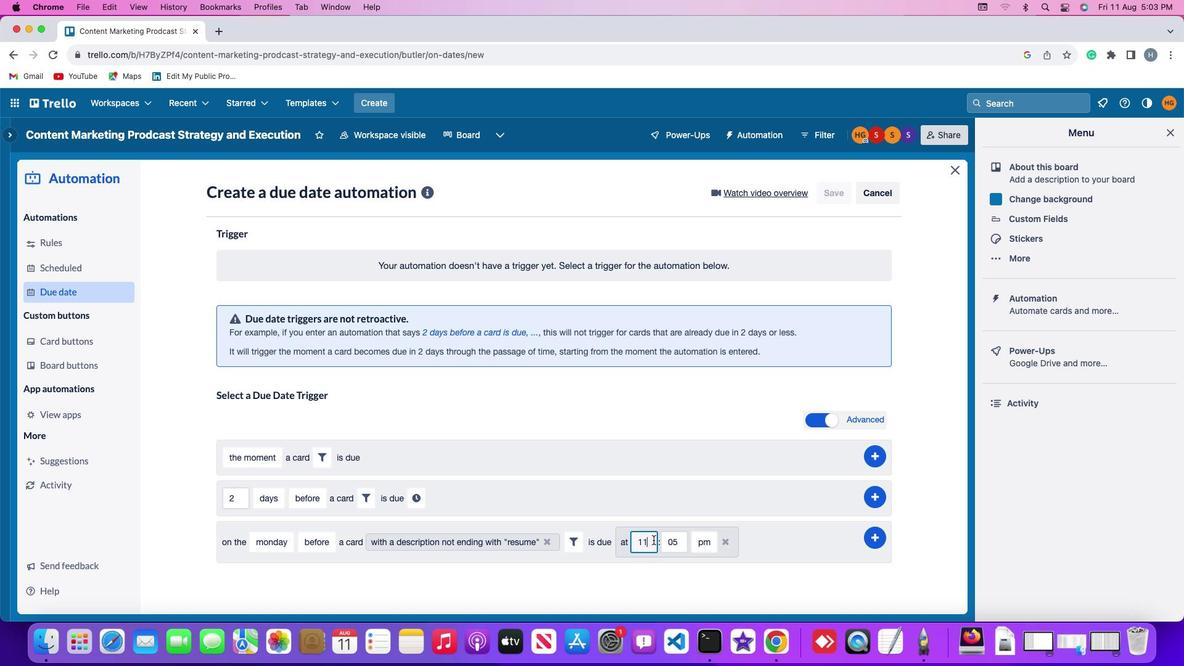 
Action: Mouse moved to (677, 539)
Screenshot: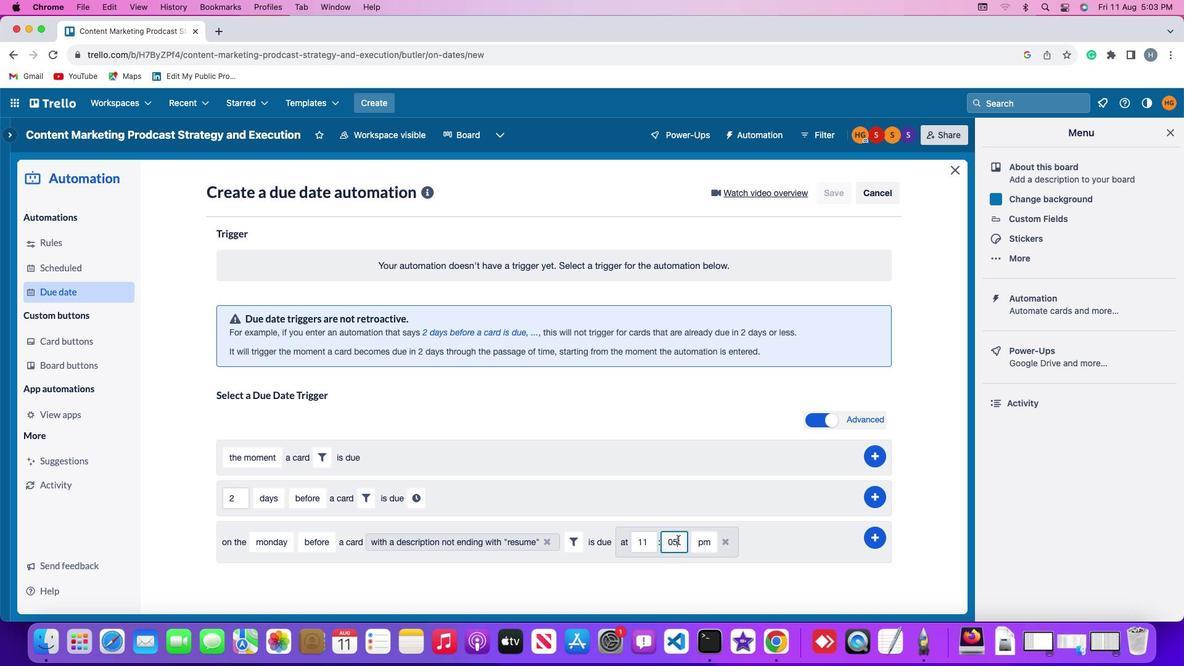 
Action: Mouse pressed left at (677, 539)
Screenshot: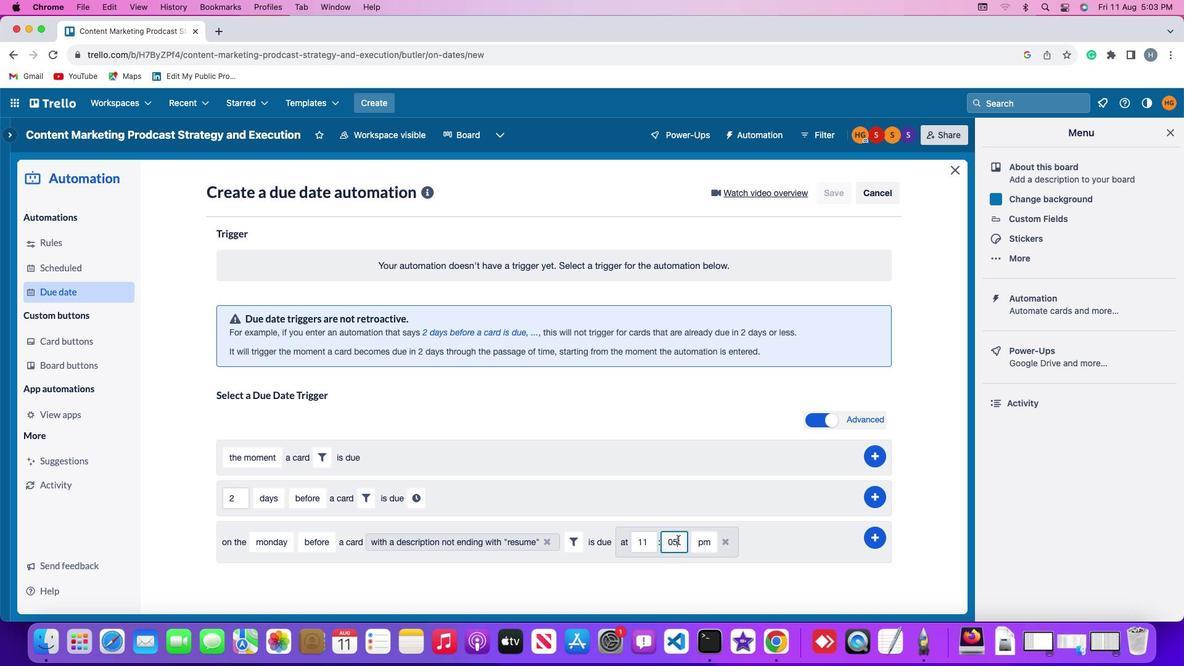 
Action: Mouse moved to (678, 539)
Screenshot: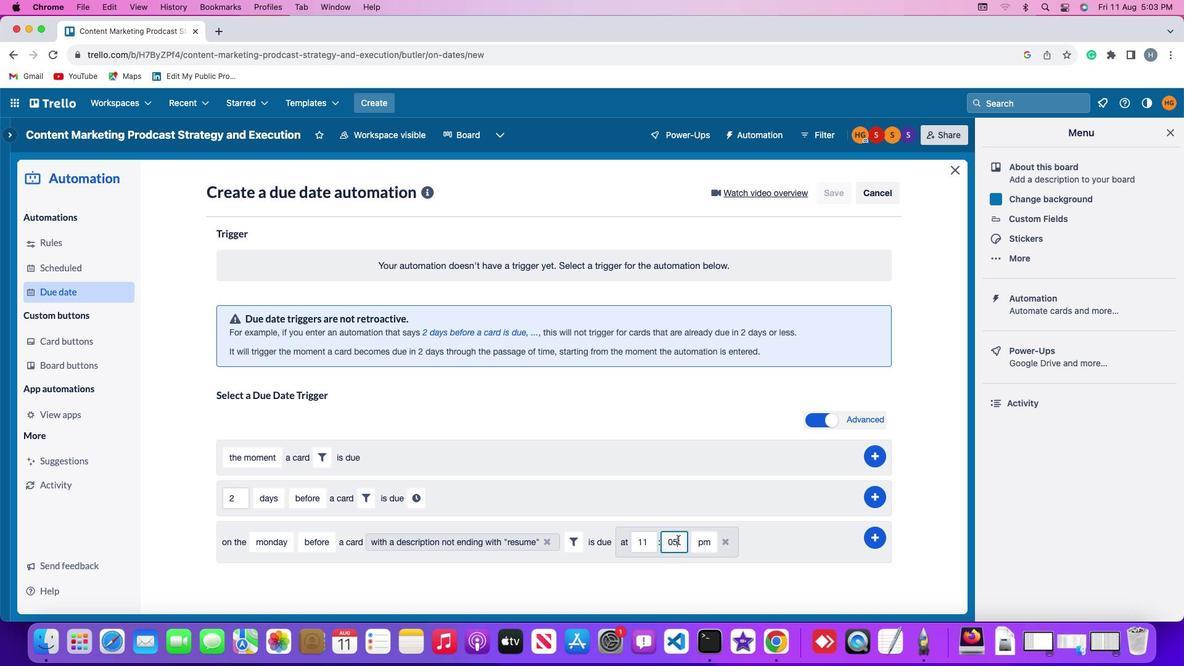 
Action: Key pressed Key.backspaceKey.backspace'0''0'
Screenshot: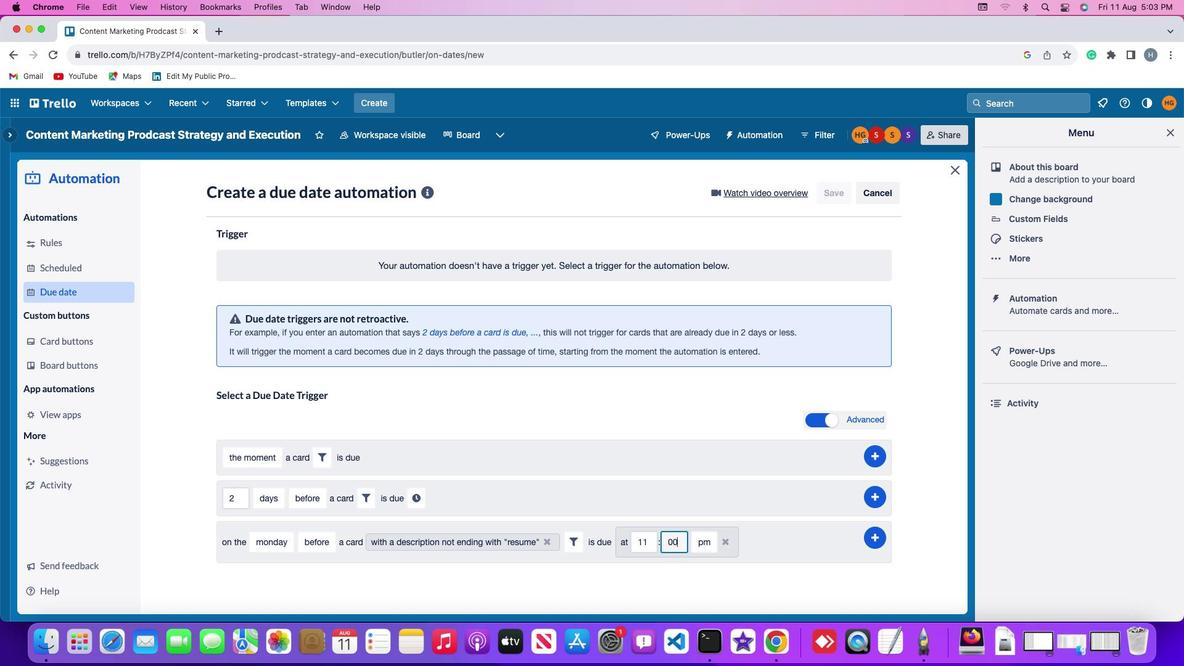 
Action: Mouse moved to (696, 539)
Screenshot: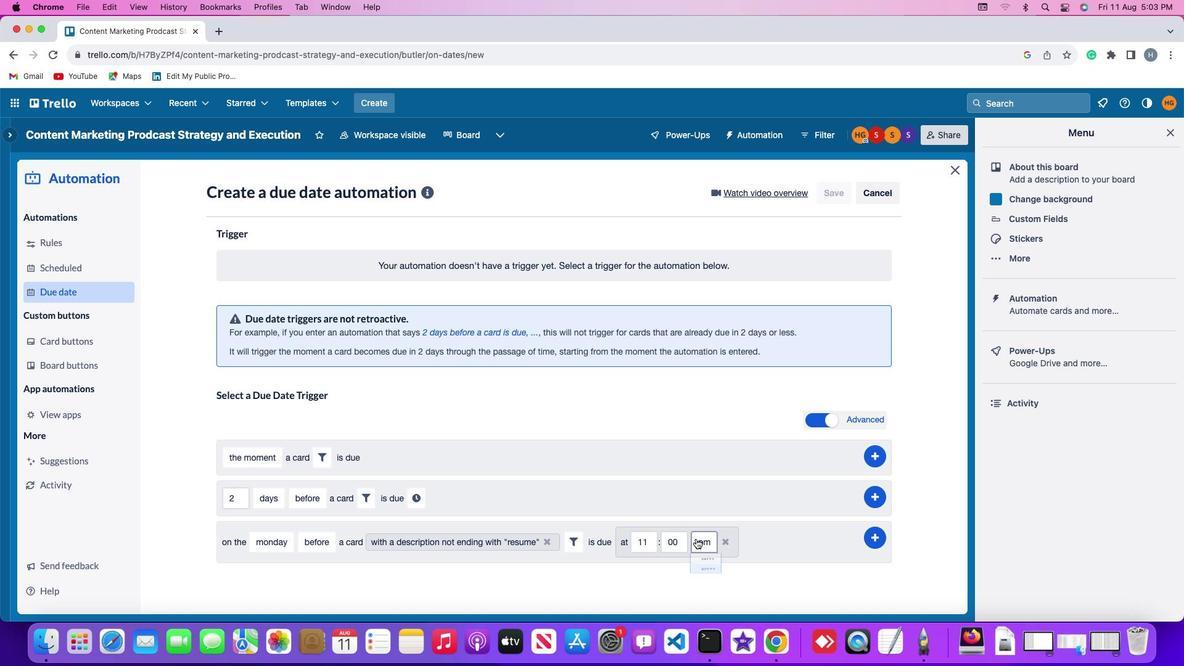 
Action: Mouse pressed left at (696, 539)
Screenshot: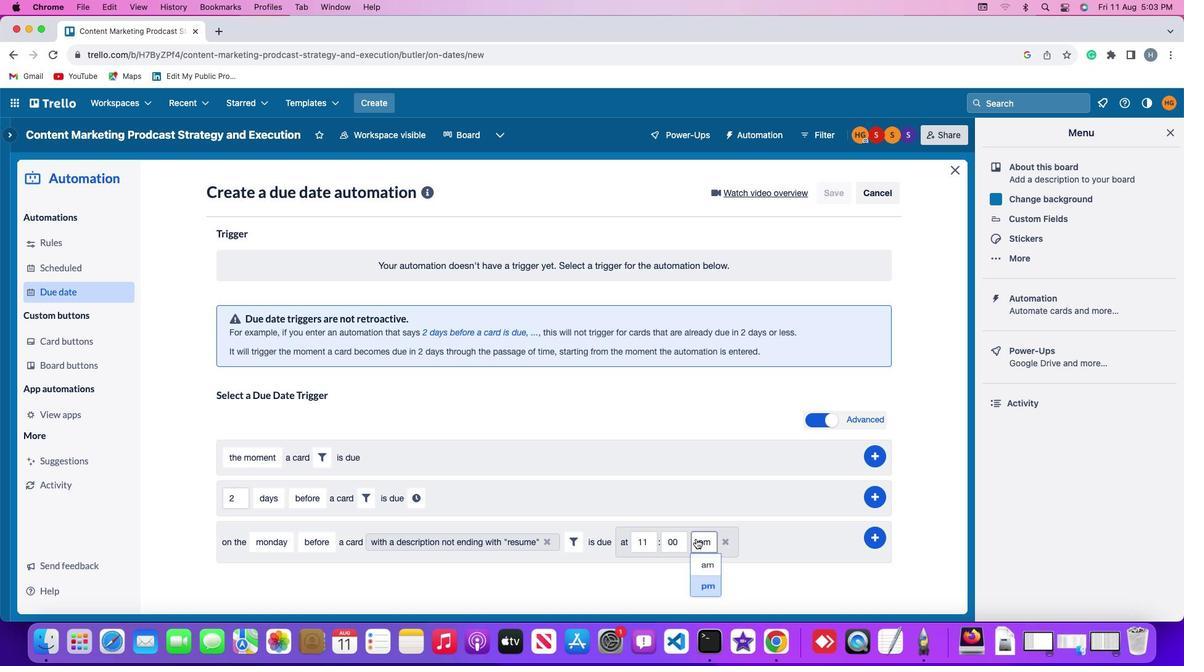 
Action: Mouse moved to (704, 563)
Screenshot: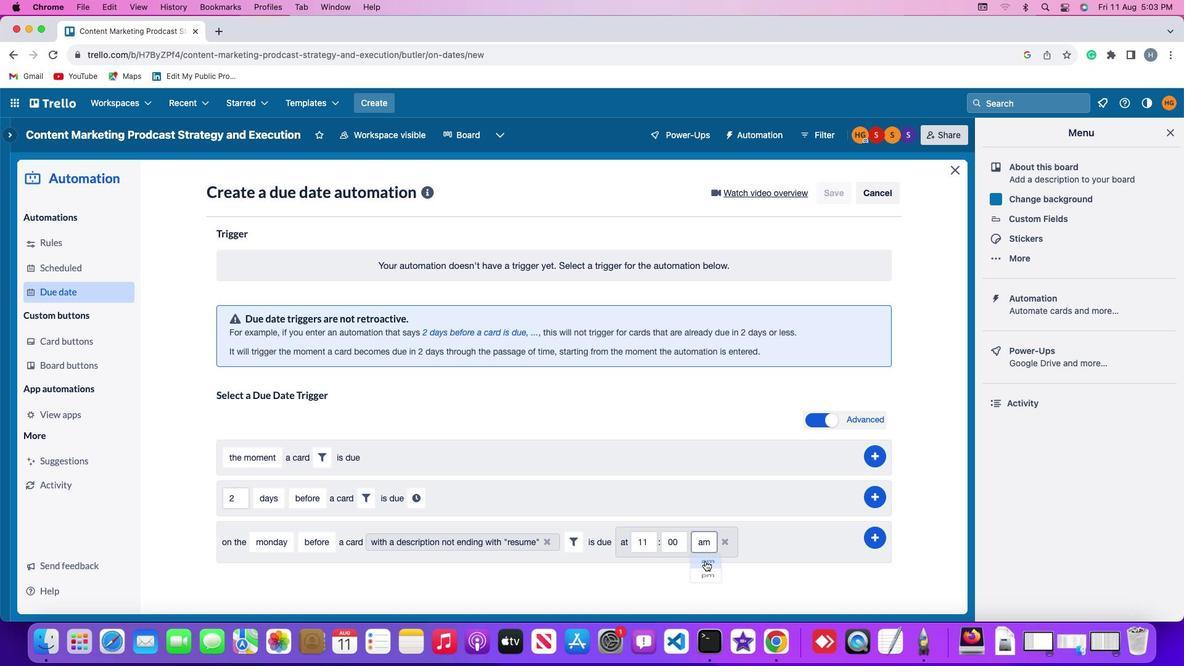 
Action: Mouse pressed left at (704, 563)
Screenshot: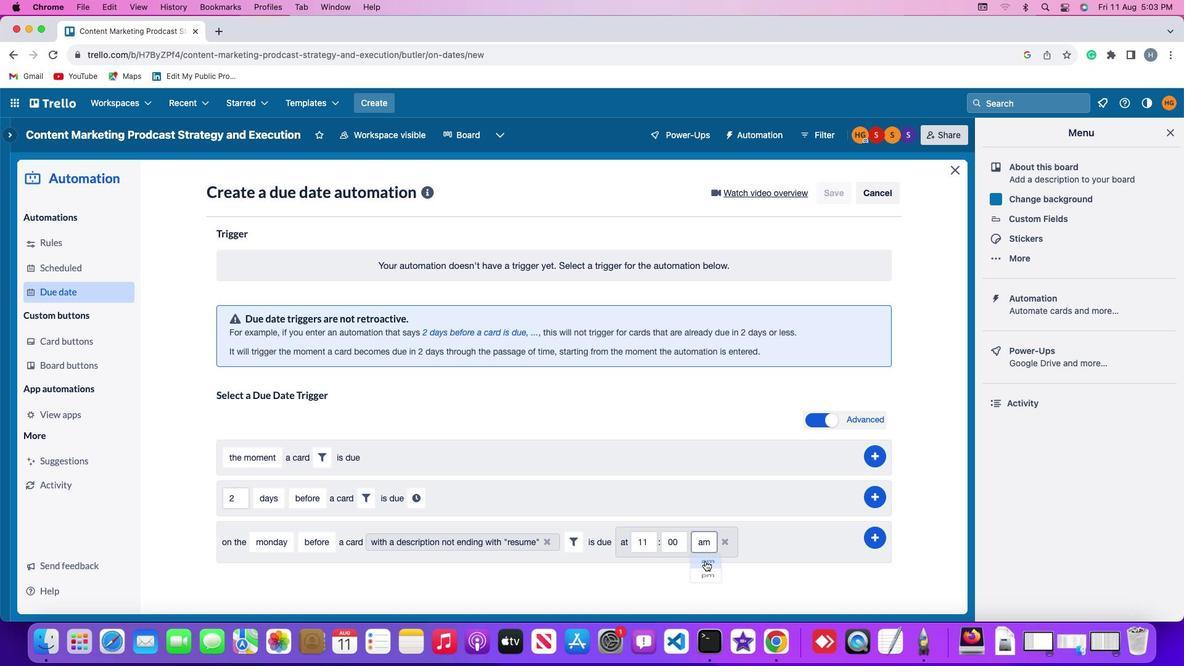 
Action: Mouse moved to (877, 532)
Screenshot: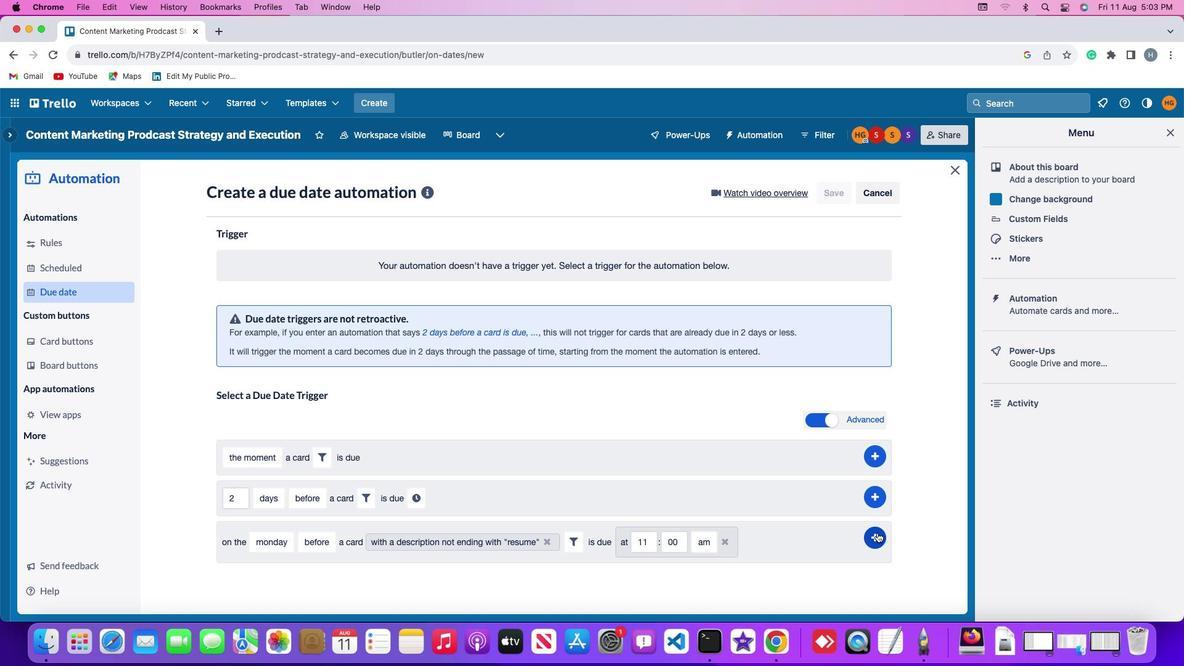 
Action: Mouse pressed left at (877, 532)
Screenshot: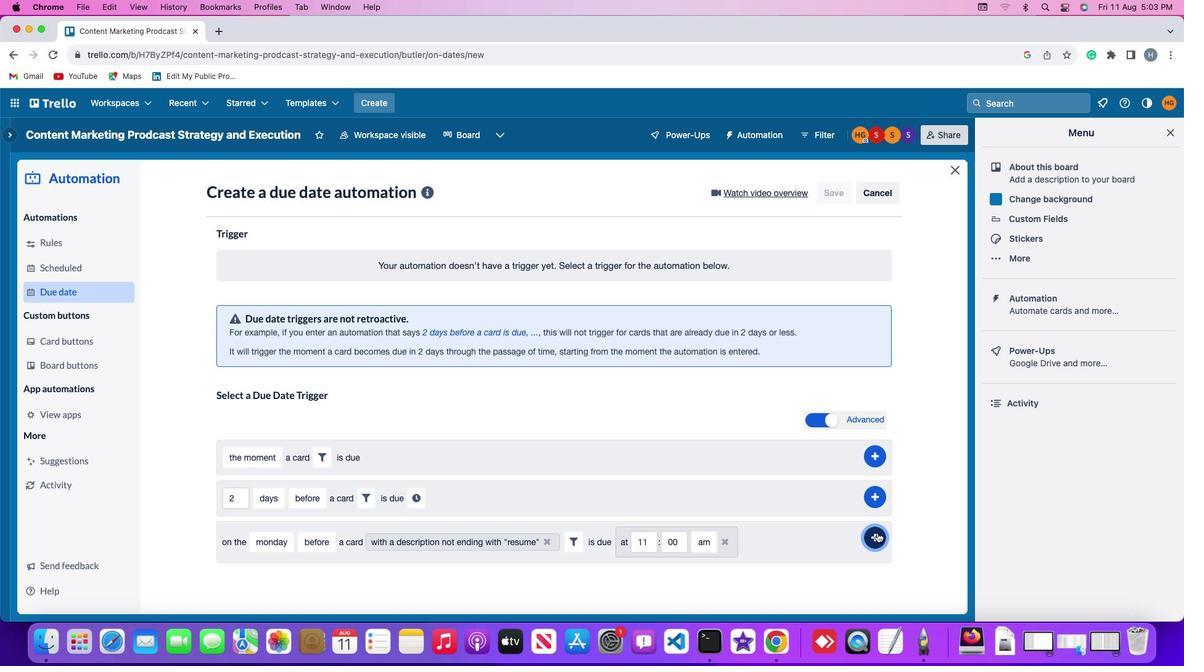 
Action: Mouse moved to (912, 384)
Screenshot: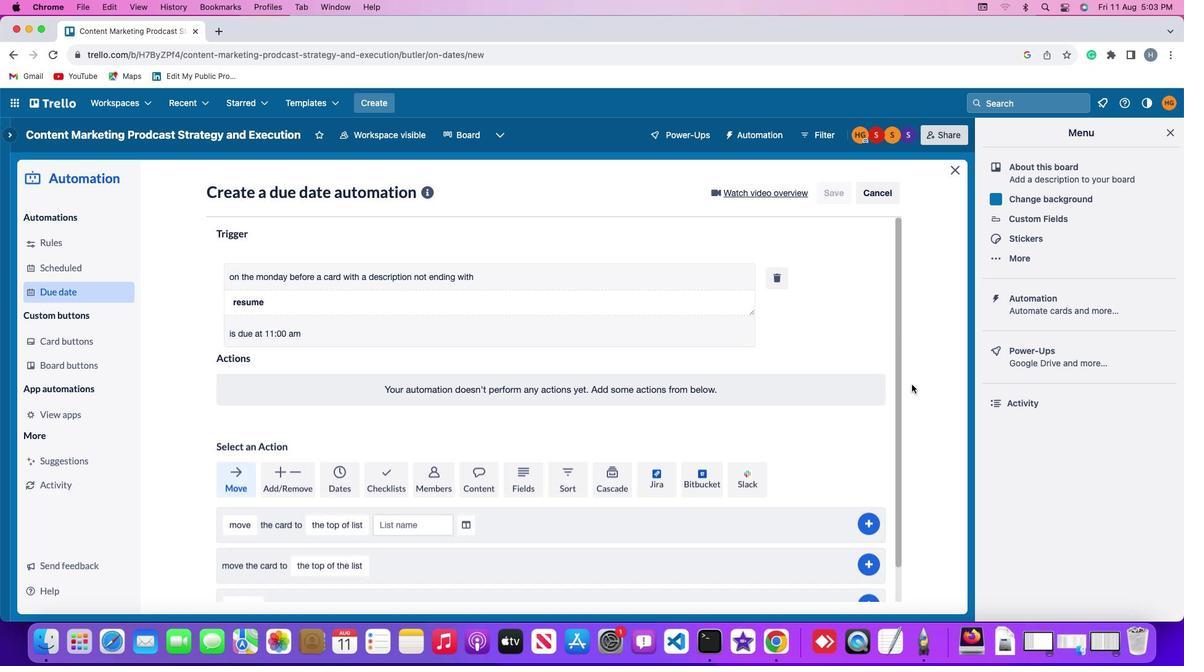 
